 Task: Find connections with filter location Schweinfurt with filter topic #Workwith filter profile language English with filter current company Cure.fit (cult.fit) with filter school JIET Group of Institutions Jodhpur with filter industry Wineries with filter service category Typing with filter keywords title Machinery Operator
Action: Mouse moved to (234, 269)
Screenshot: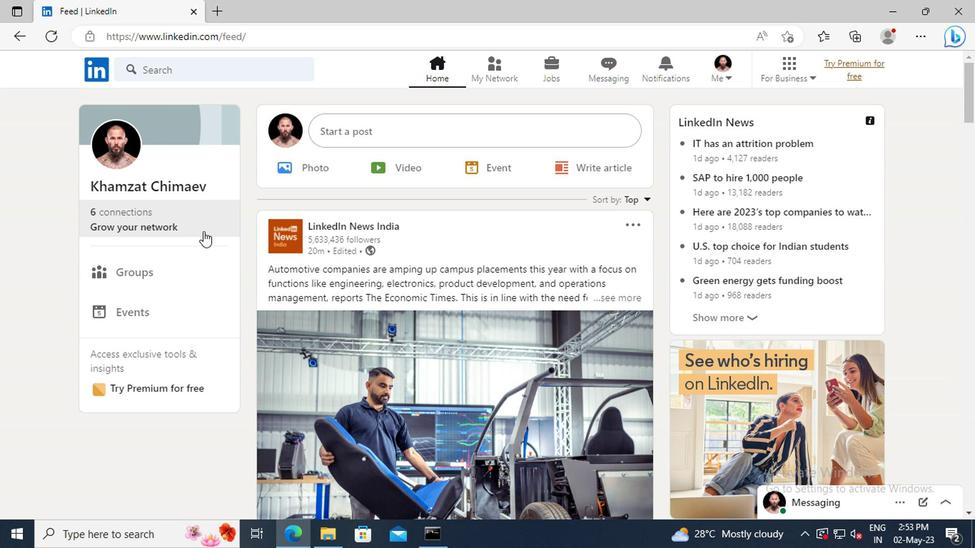 
Action: Mouse pressed left at (234, 269)
Screenshot: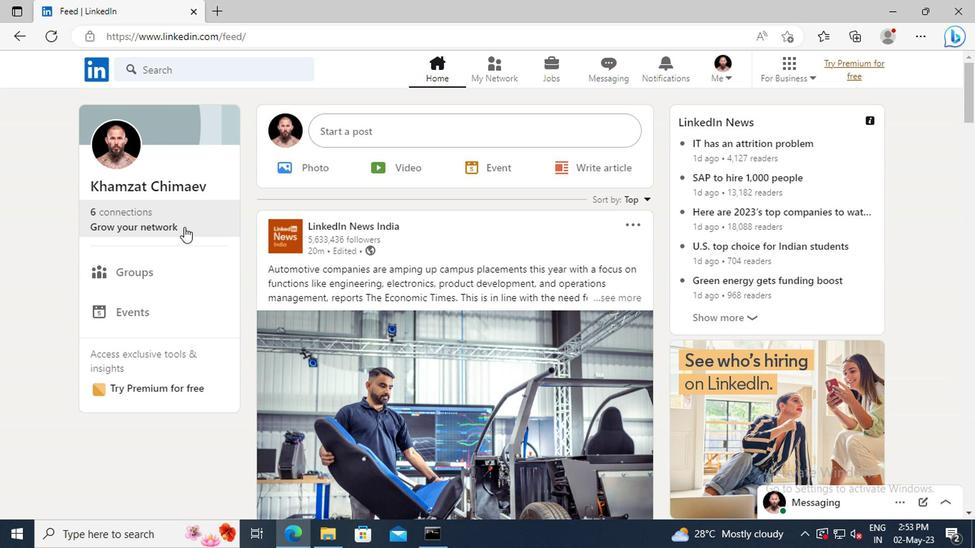 
Action: Mouse moved to (220, 215)
Screenshot: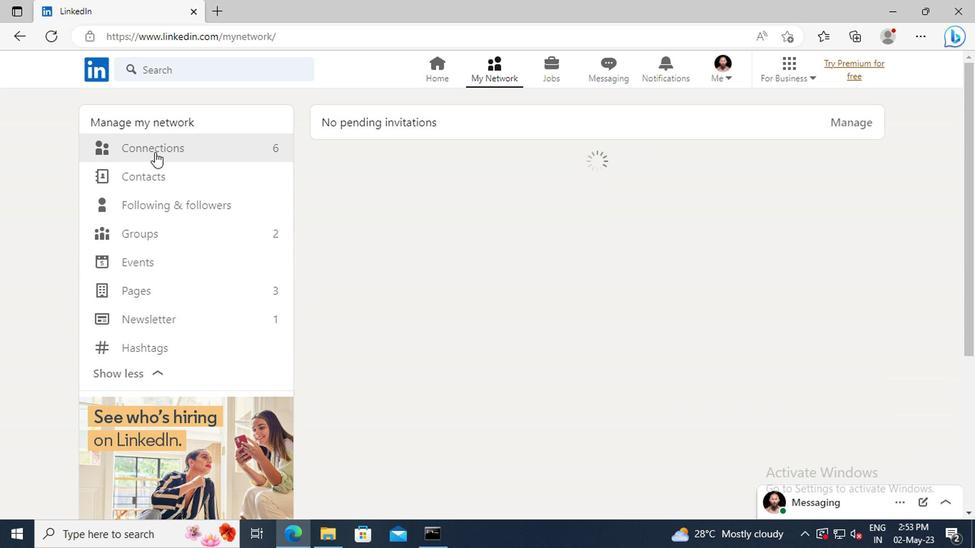 
Action: Mouse pressed left at (220, 215)
Screenshot: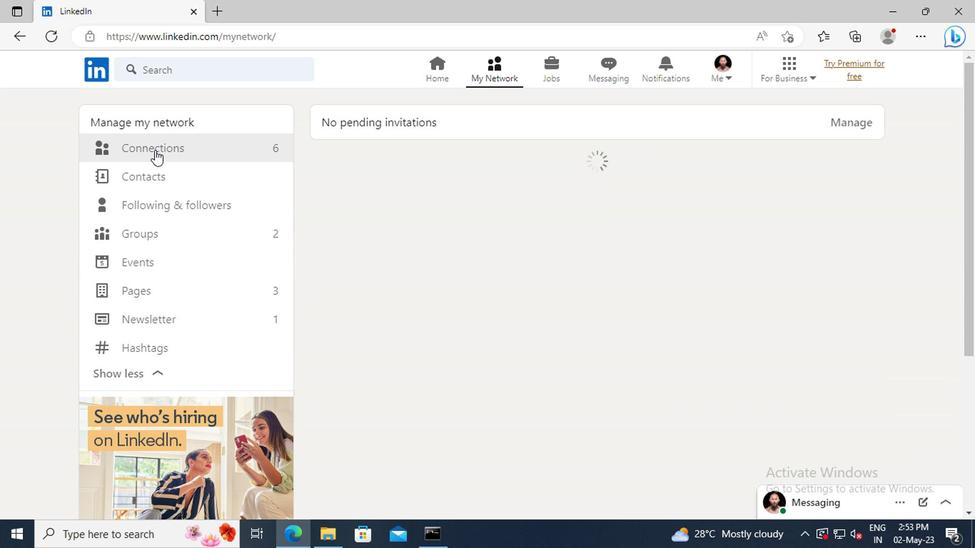 
Action: Mouse moved to (526, 216)
Screenshot: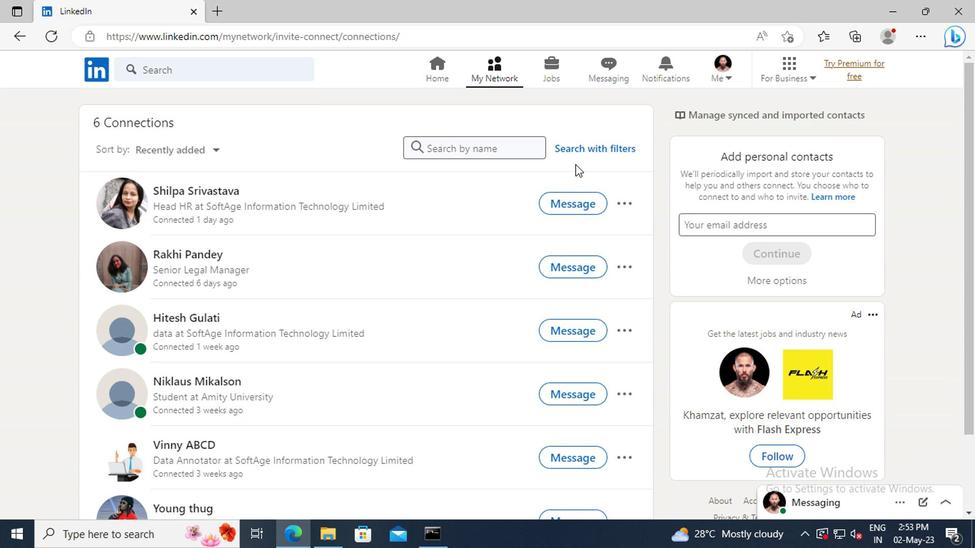 
Action: Mouse pressed left at (526, 216)
Screenshot: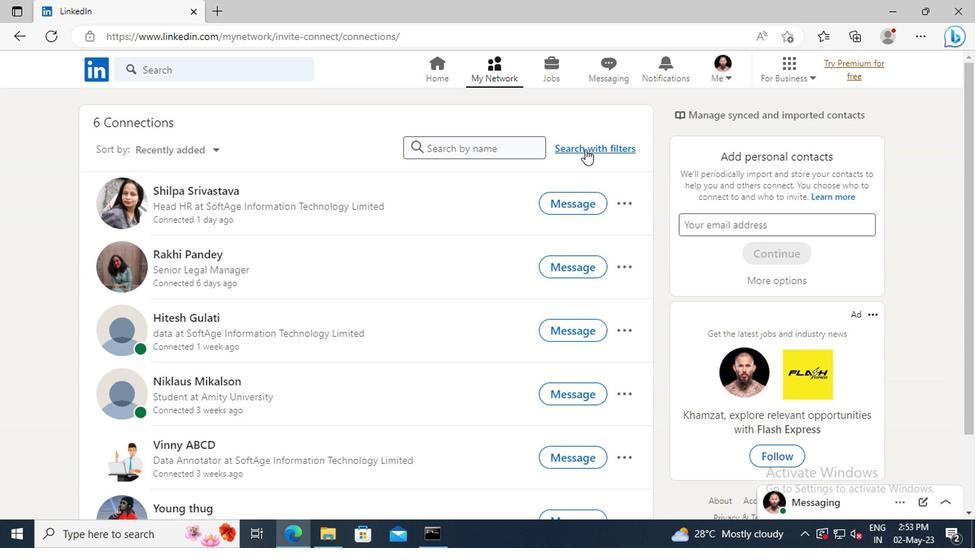 
Action: Mouse moved to (494, 189)
Screenshot: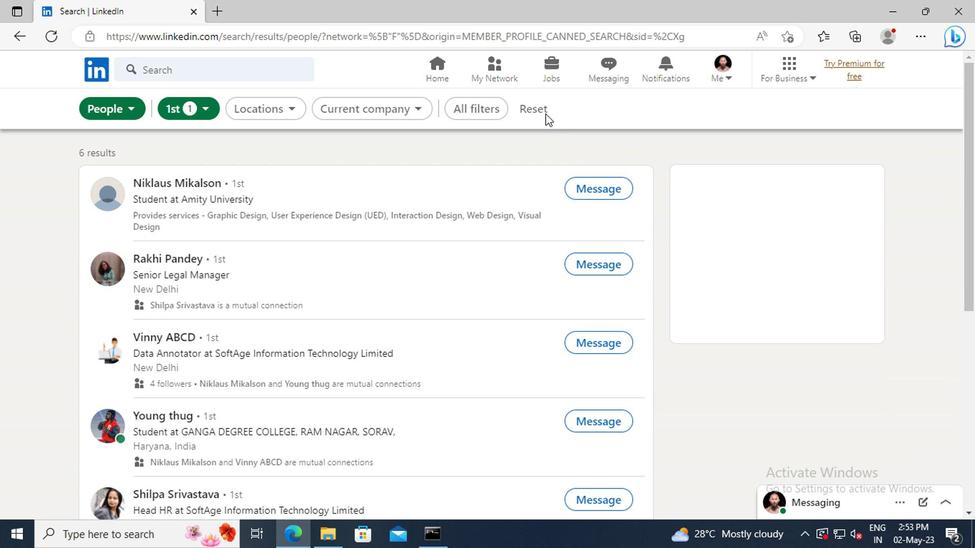 
Action: Mouse pressed left at (494, 189)
Screenshot: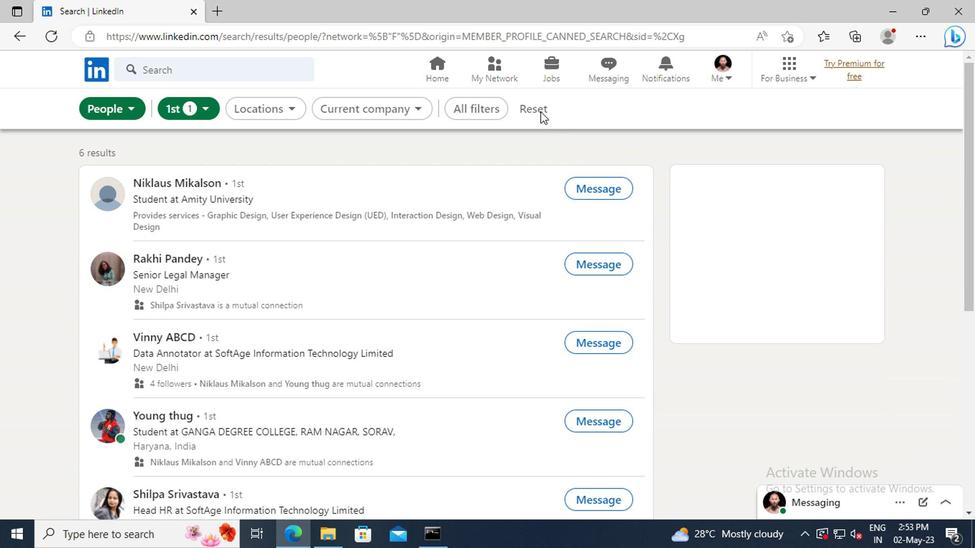 
Action: Mouse moved to (482, 187)
Screenshot: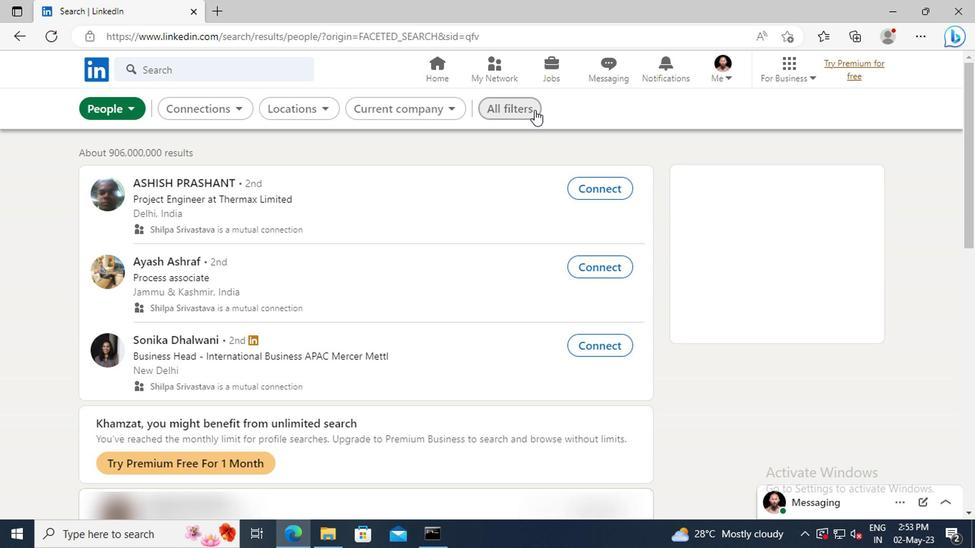 
Action: Mouse pressed left at (482, 187)
Screenshot: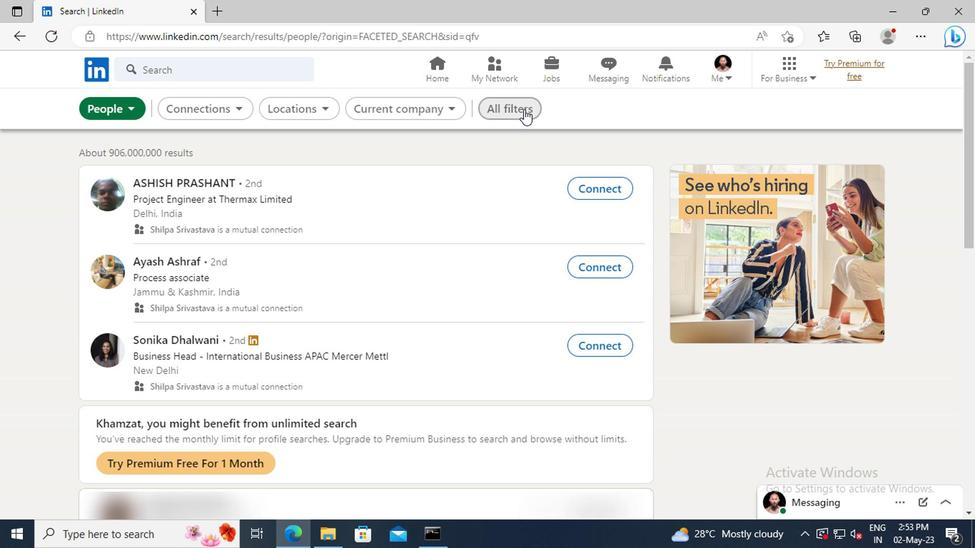 
Action: Mouse moved to (667, 288)
Screenshot: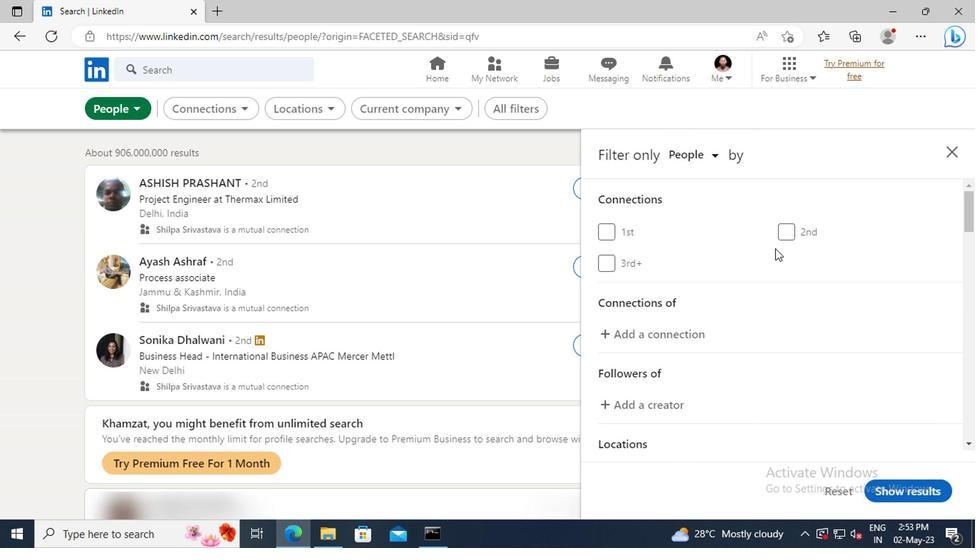 
Action: Mouse scrolled (667, 287) with delta (0, 0)
Screenshot: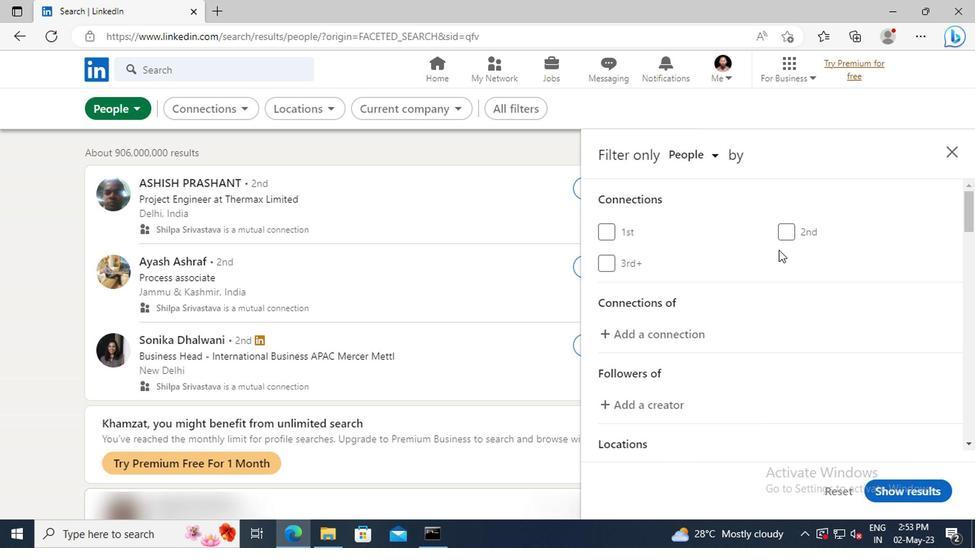 
Action: Mouse scrolled (667, 287) with delta (0, 0)
Screenshot: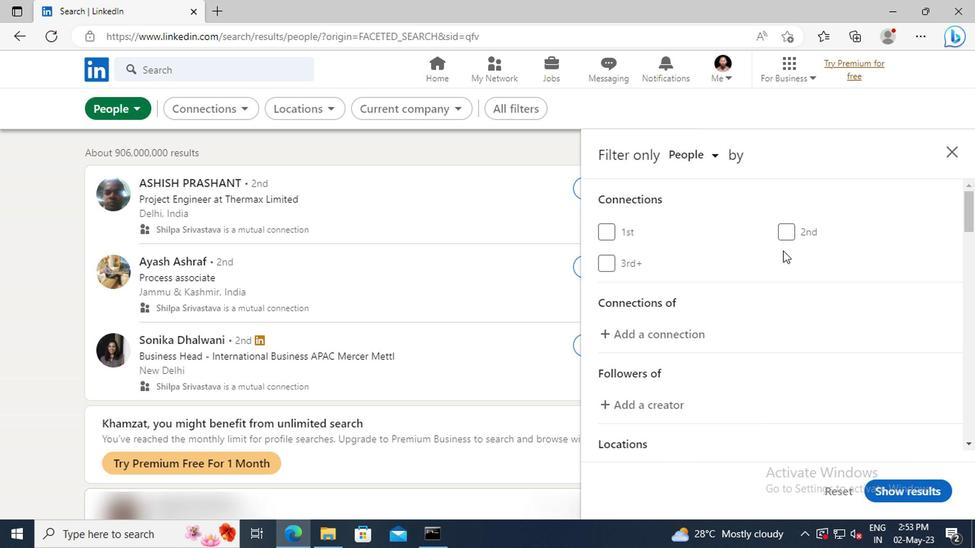 
Action: Mouse scrolled (667, 287) with delta (0, 0)
Screenshot: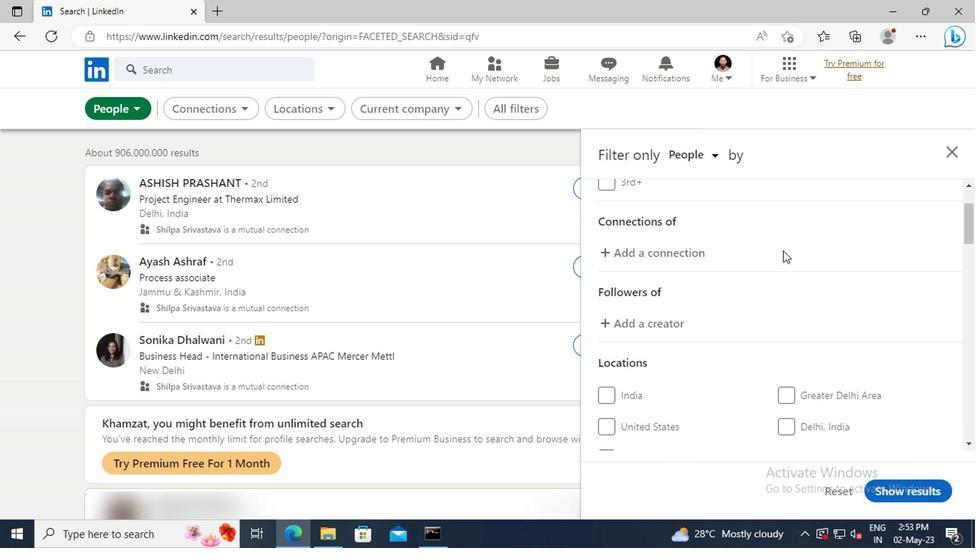 
Action: Mouse scrolled (667, 287) with delta (0, 0)
Screenshot: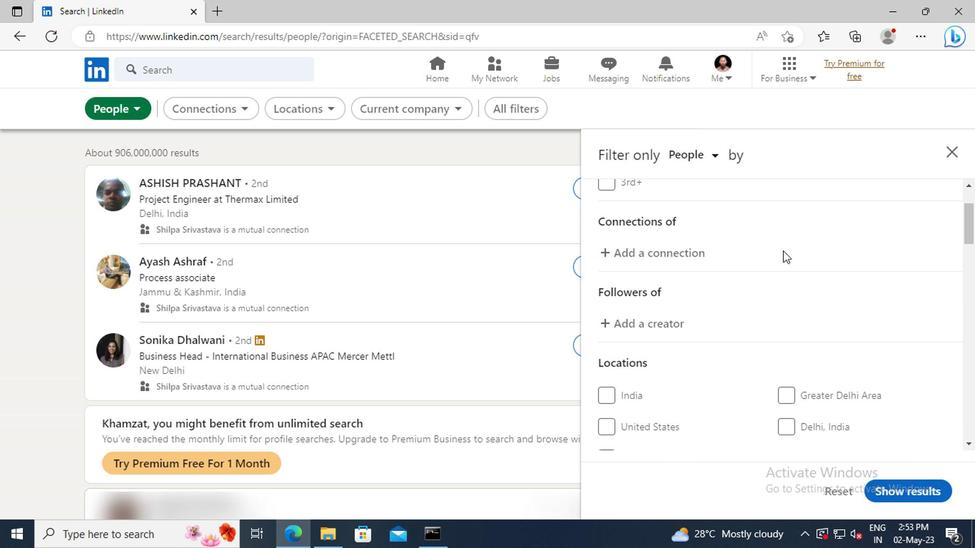 
Action: Mouse scrolled (667, 287) with delta (0, 0)
Screenshot: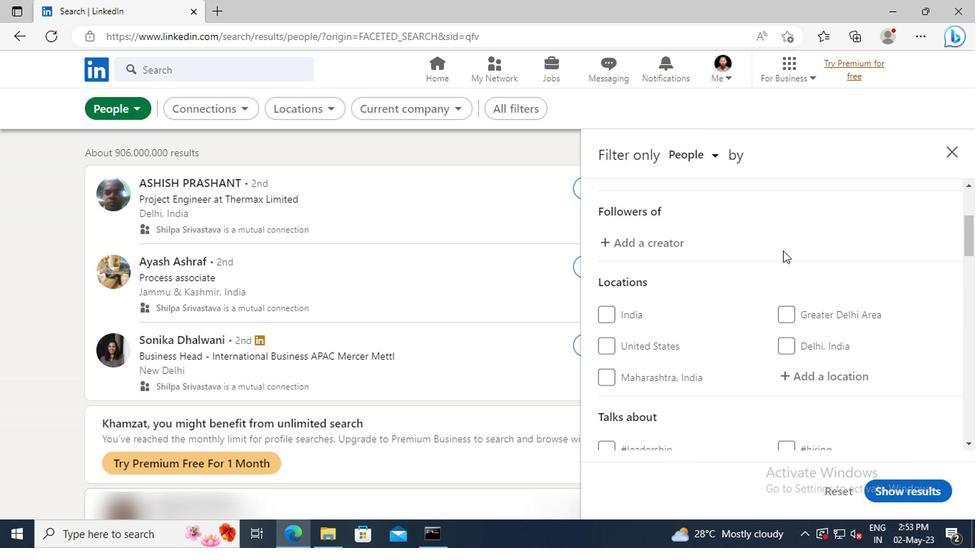 
Action: Mouse moved to (676, 345)
Screenshot: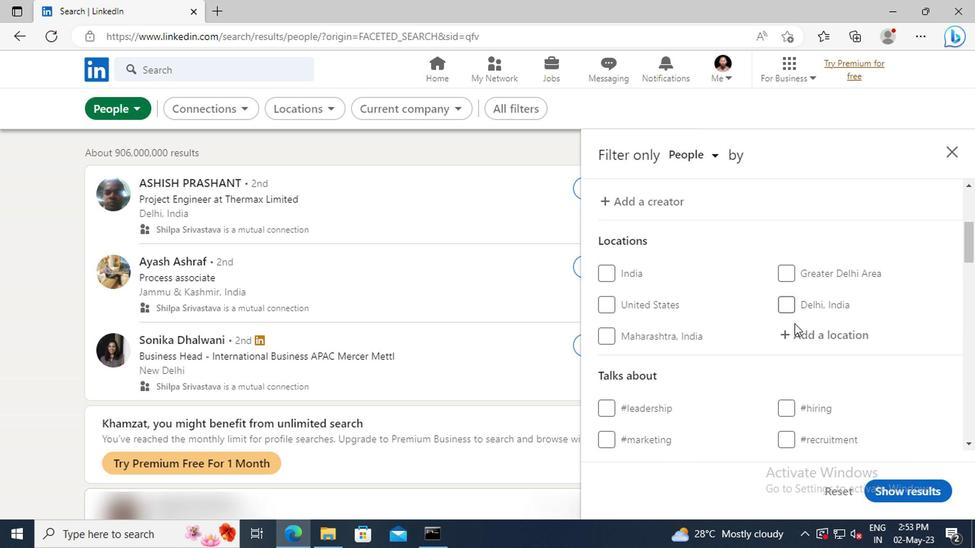 
Action: Mouse pressed left at (676, 345)
Screenshot: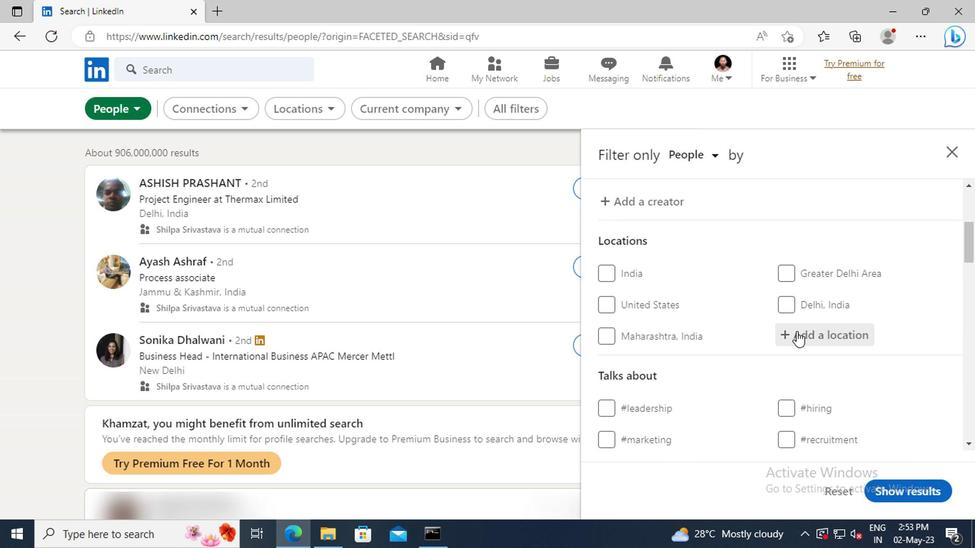 
Action: Key pressed <Key.shift>SCHWEINF
Screenshot: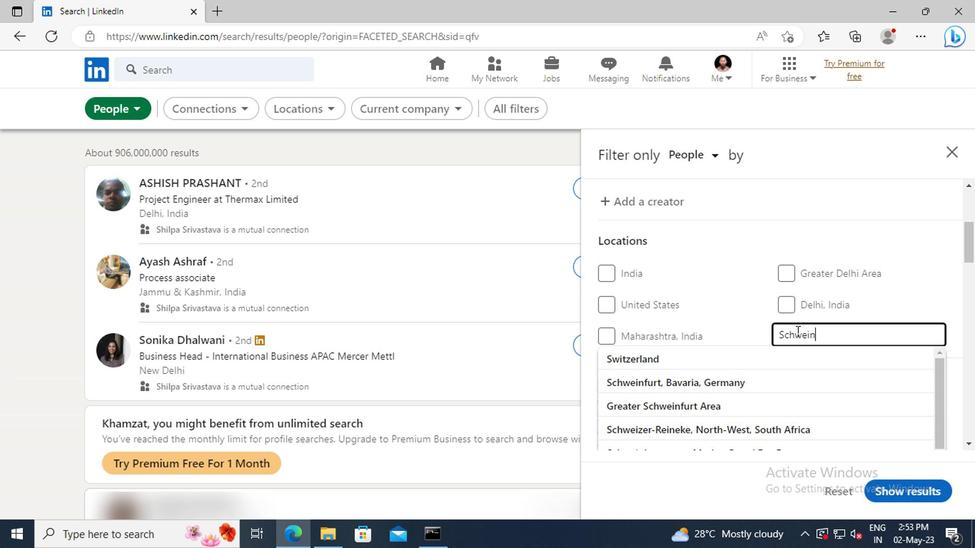 
Action: Mouse moved to (678, 364)
Screenshot: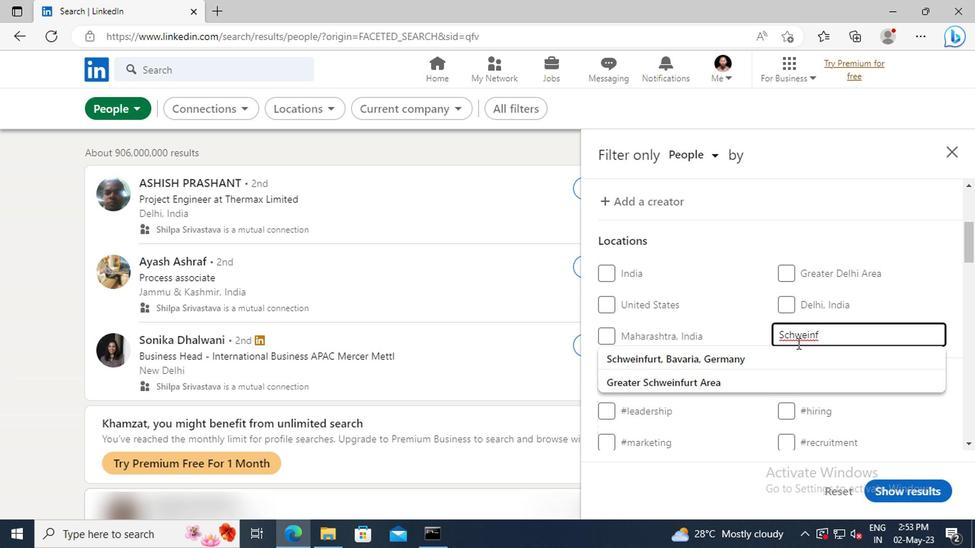 
Action: Mouse pressed left at (678, 364)
Screenshot: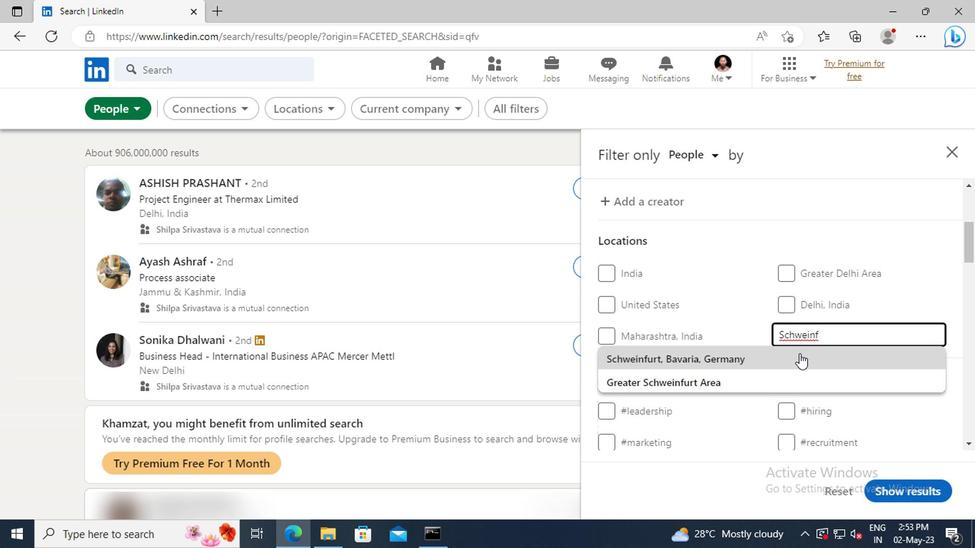 
Action: Mouse scrolled (678, 363) with delta (0, 0)
Screenshot: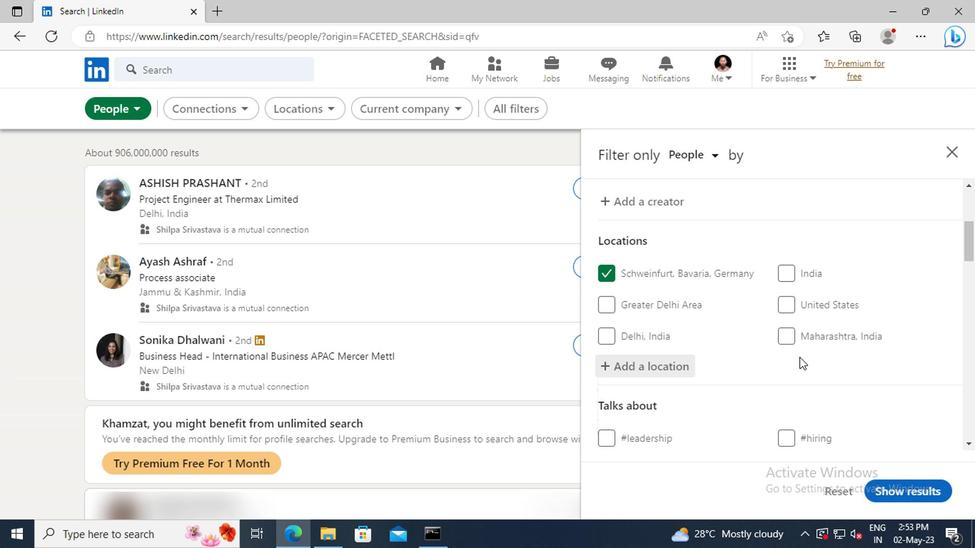 
Action: Mouse scrolled (678, 363) with delta (0, 0)
Screenshot: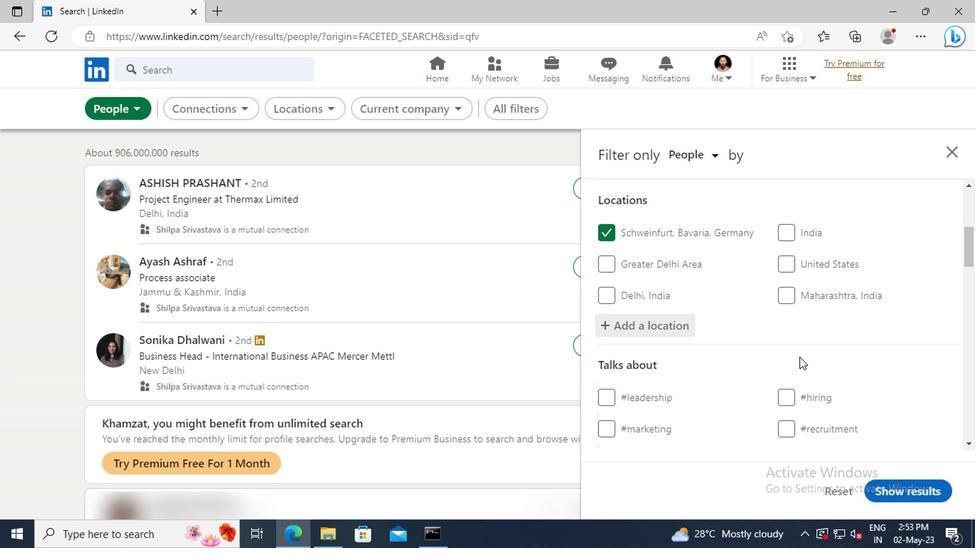 
Action: Mouse scrolled (678, 363) with delta (0, 0)
Screenshot: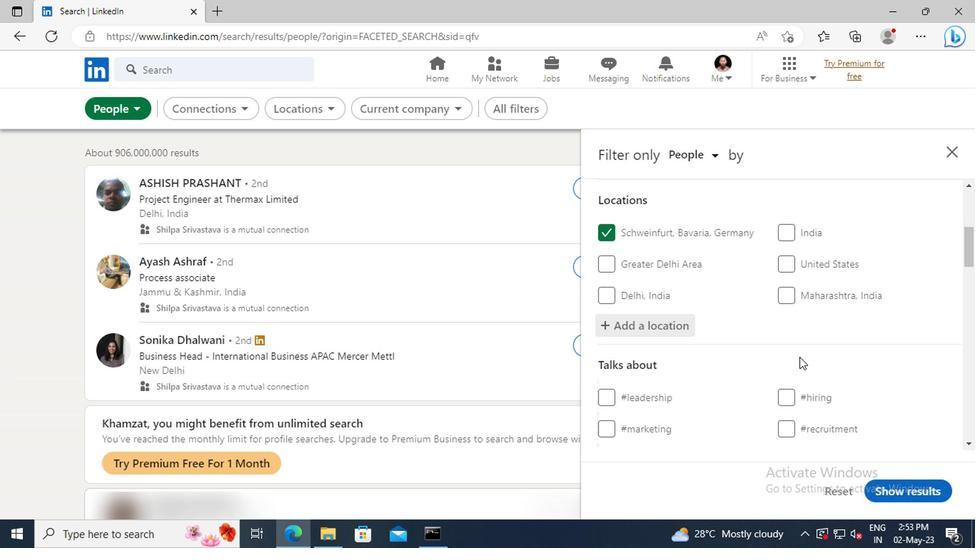 
Action: Mouse moved to (680, 377)
Screenshot: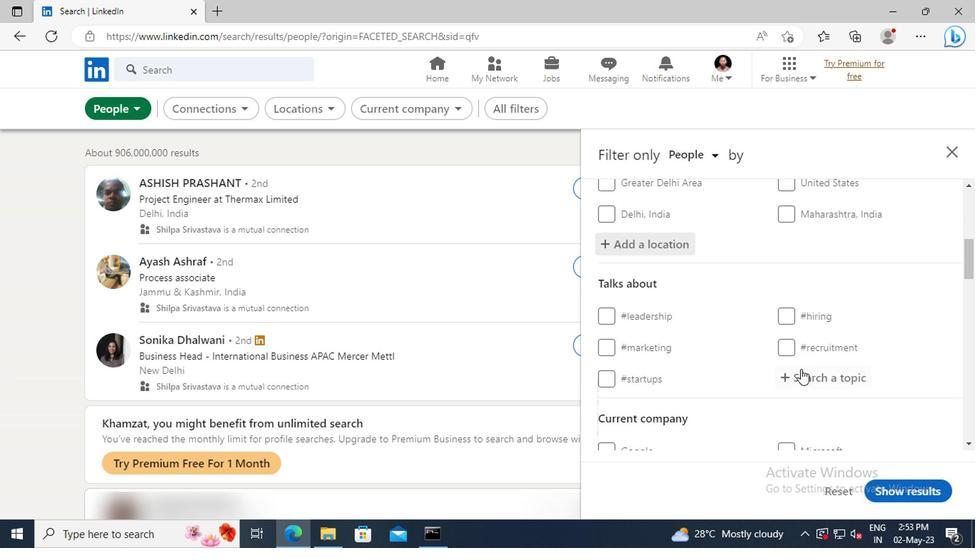 
Action: Mouse pressed left at (680, 377)
Screenshot: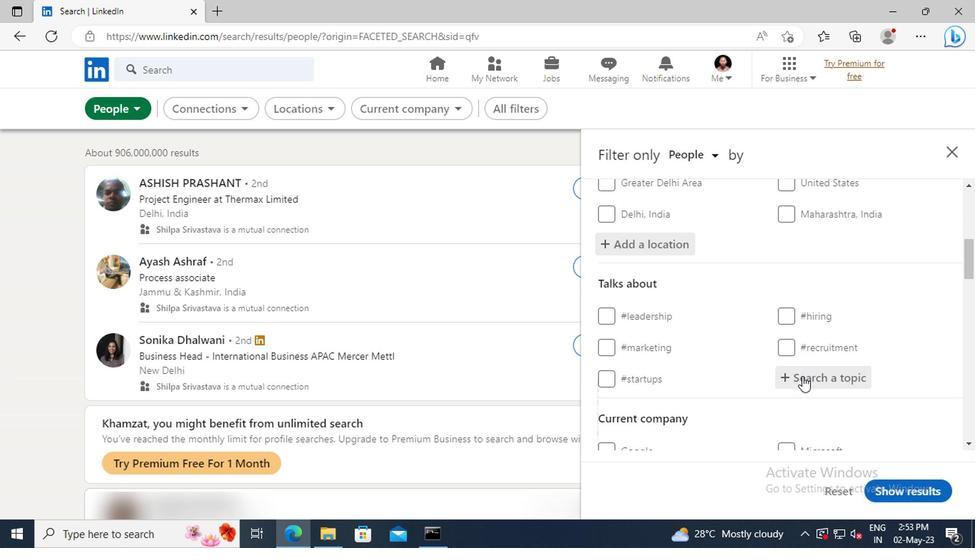 
Action: Key pressed <Key.shift>WORK
Screenshot: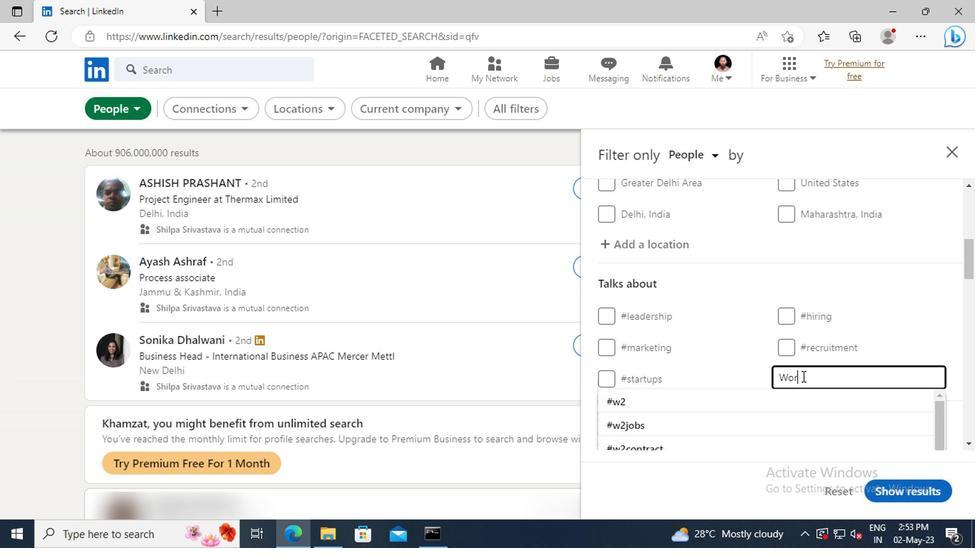 
Action: Mouse moved to (682, 392)
Screenshot: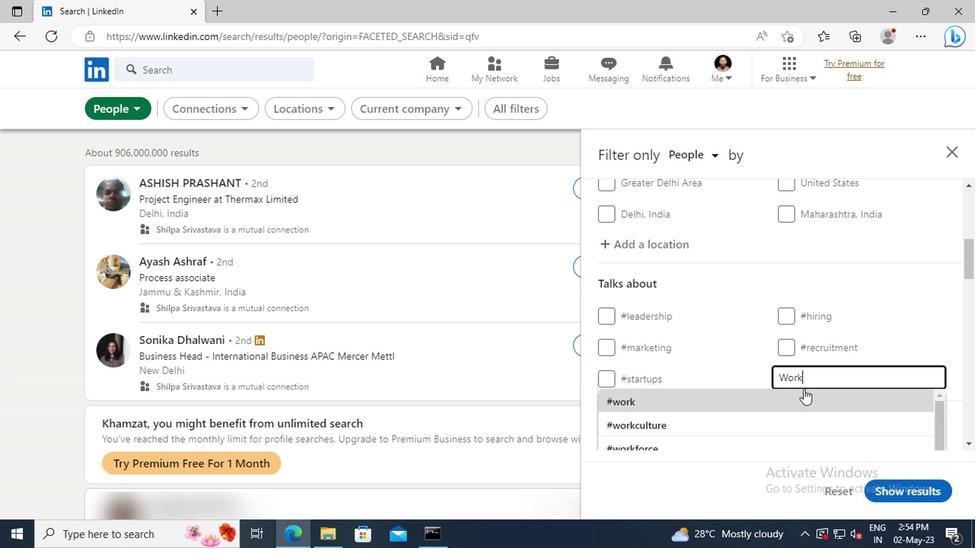 
Action: Mouse pressed left at (682, 392)
Screenshot: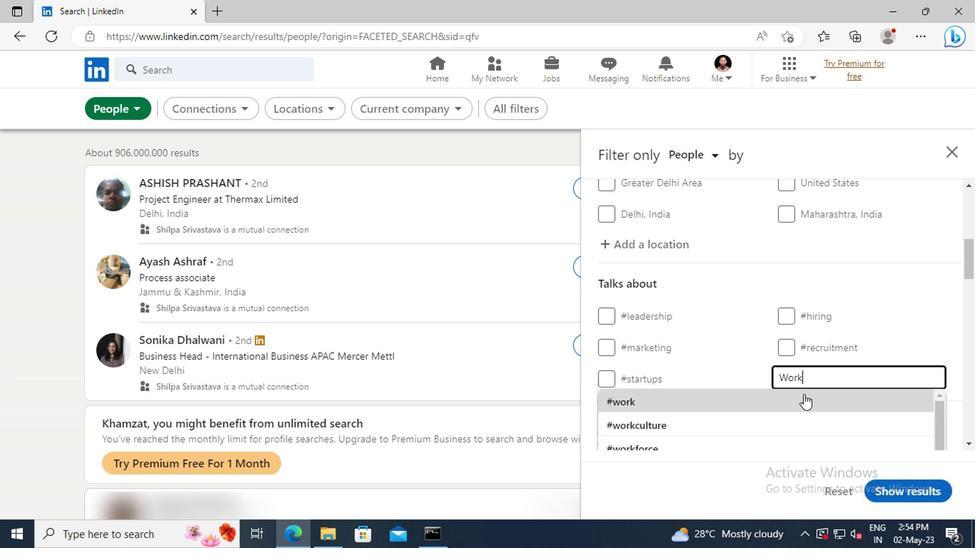 
Action: Mouse moved to (683, 392)
Screenshot: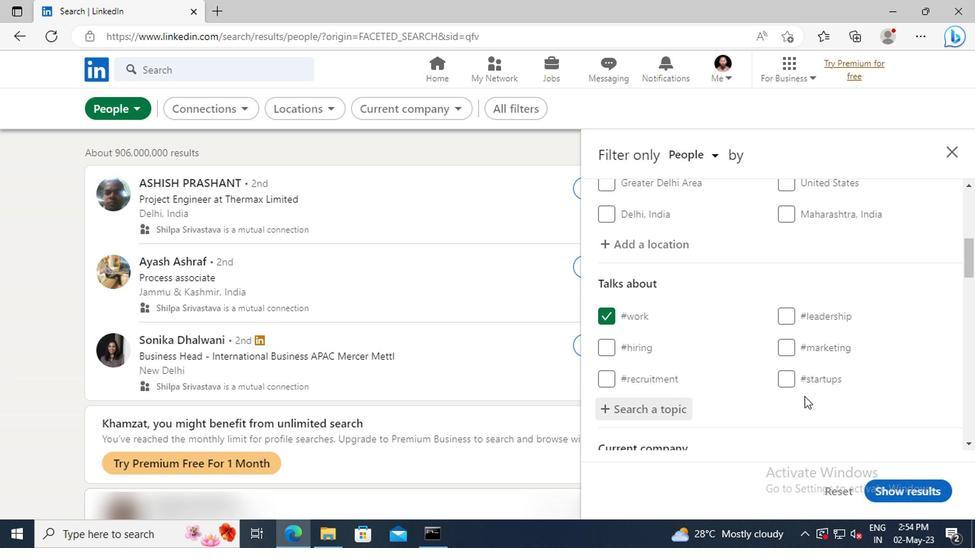 
Action: Mouse scrolled (683, 392) with delta (0, 0)
Screenshot: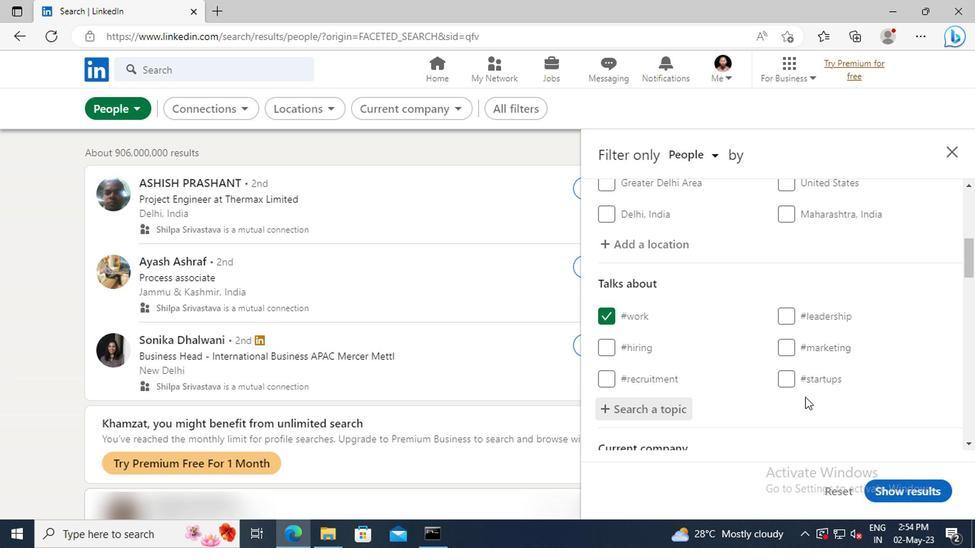 
Action: Mouse scrolled (683, 392) with delta (0, 0)
Screenshot: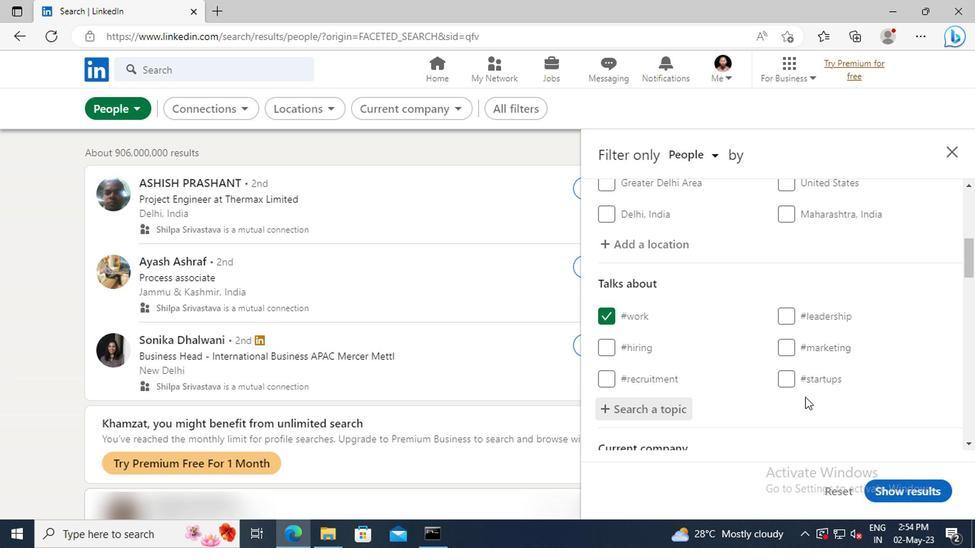 
Action: Mouse scrolled (683, 392) with delta (0, 0)
Screenshot: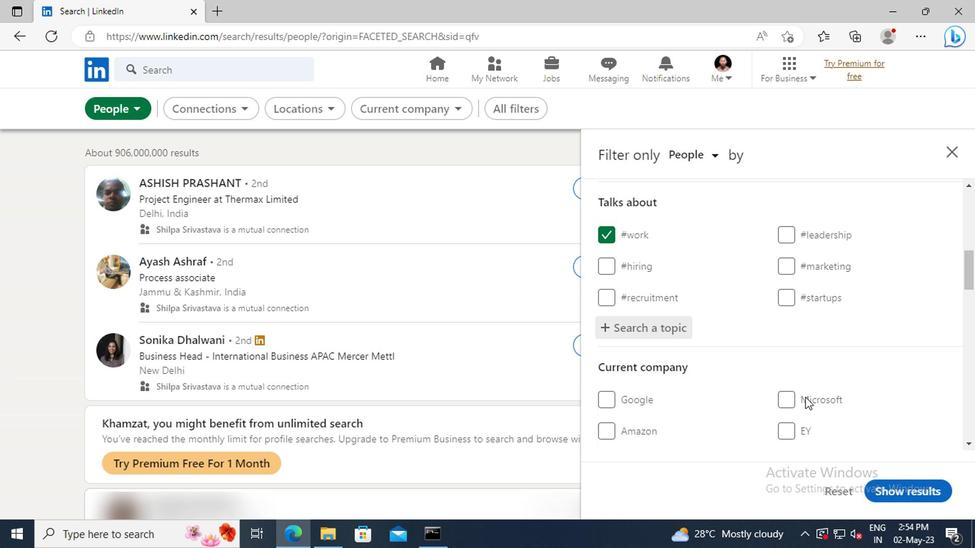 
Action: Mouse scrolled (683, 392) with delta (0, 0)
Screenshot: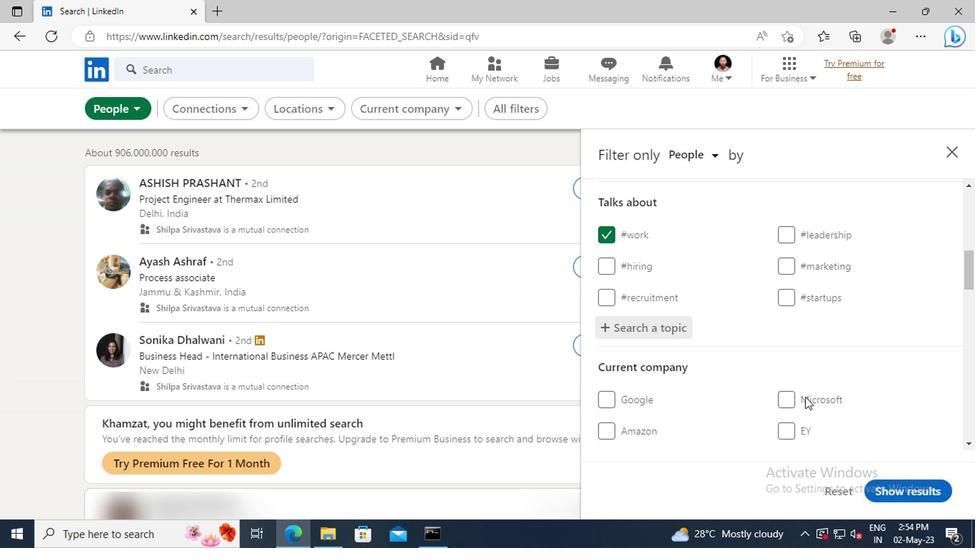 
Action: Mouse scrolled (683, 392) with delta (0, 0)
Screenshot: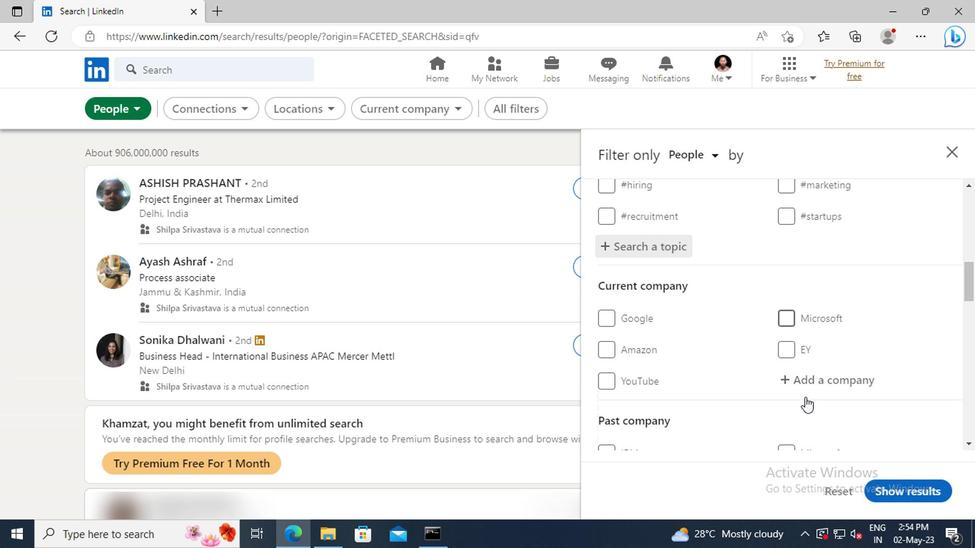 
Action: Mouse scrolled (683, 392) with delta (0, 0)
Screenshot: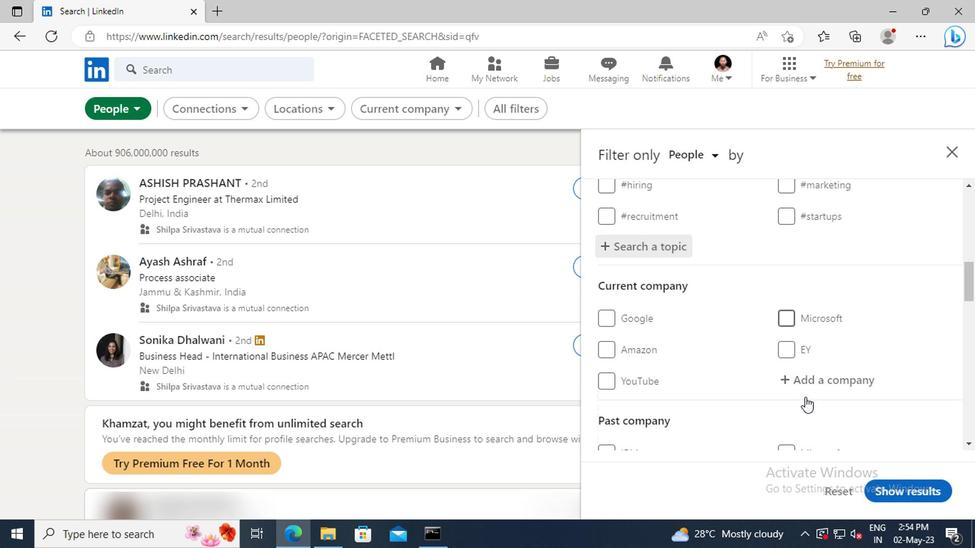 
Action: Mouse scrolled (683, 392) with delta (0, 0)
Screenshot: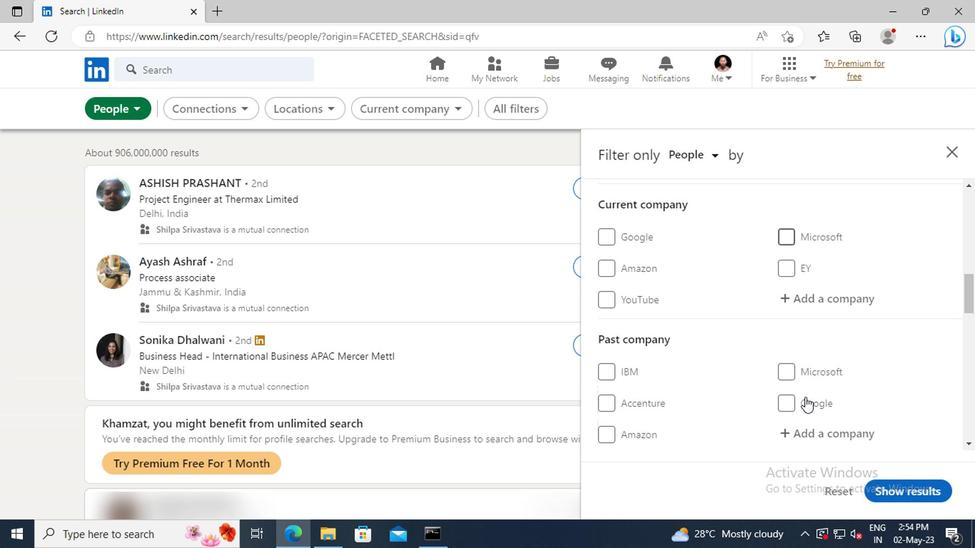 
Action: Mouse scrolled (683, 392) with delta (0, 0)
Screenshot: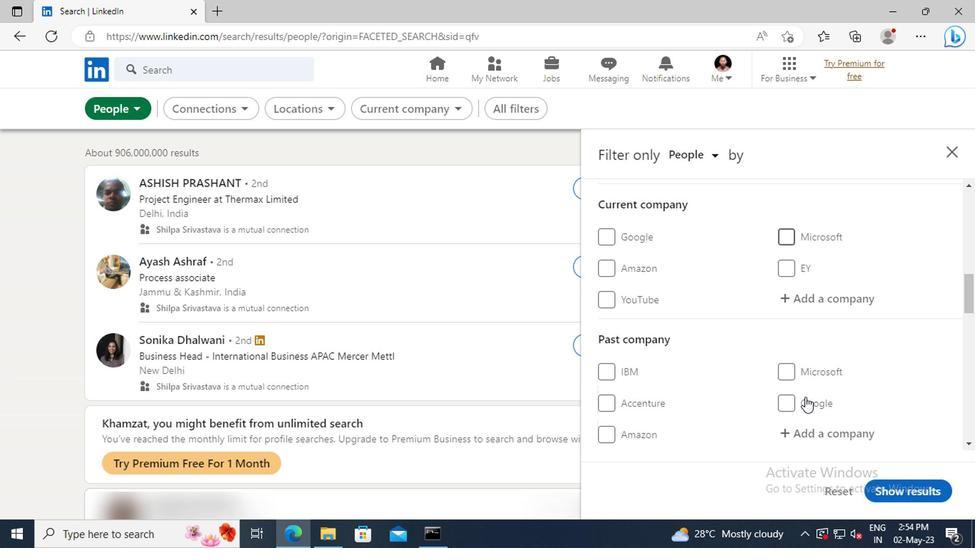 
Action: Mouse scrolled (683, 392) with delta (0, 0)
Screenshot: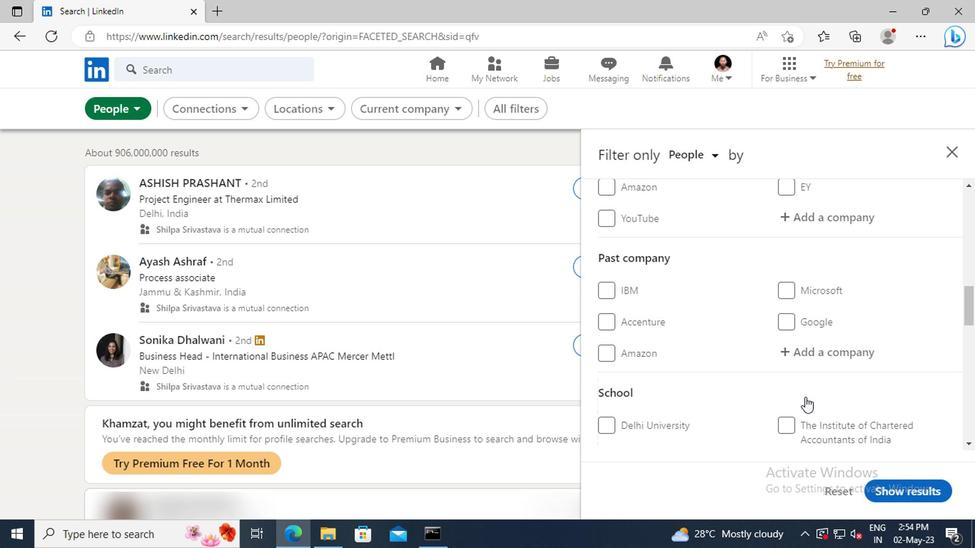 
Action: Mouse scrolled (683, 392) with delta (0, 0)
Screenshot: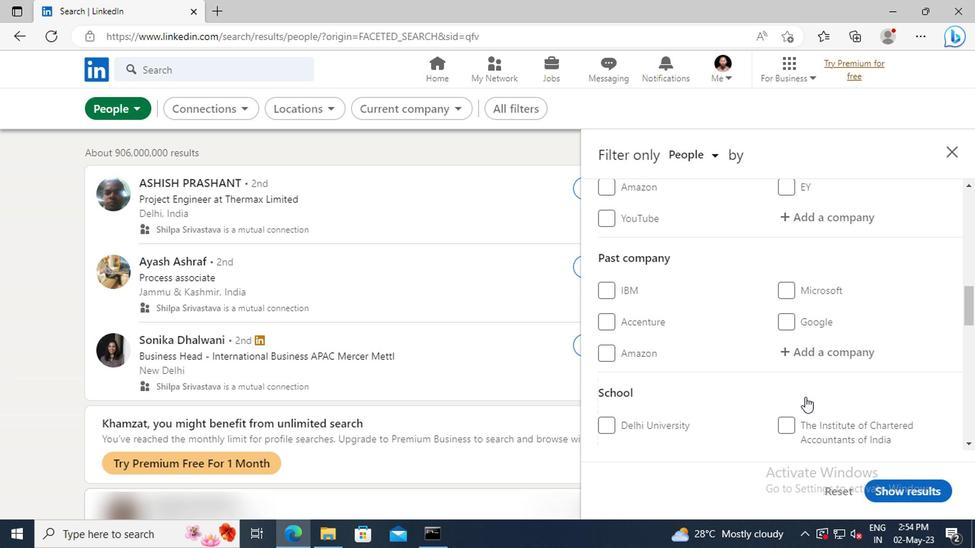 
Action: Mouse scrolled (683, 392) with delta (0, 0)
Screenshot: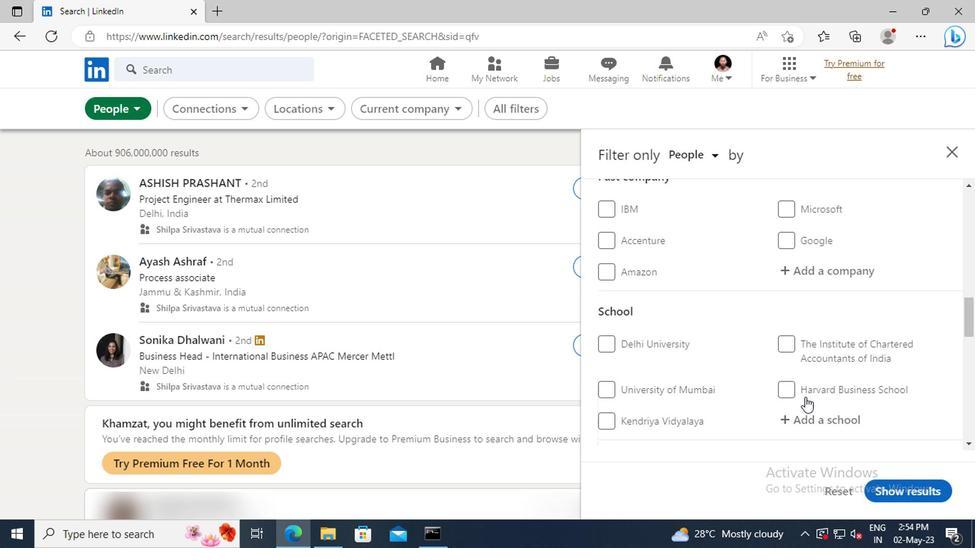 
Action: Mouse scrolled (683, 392) with delta (0, 0)
Screenshot: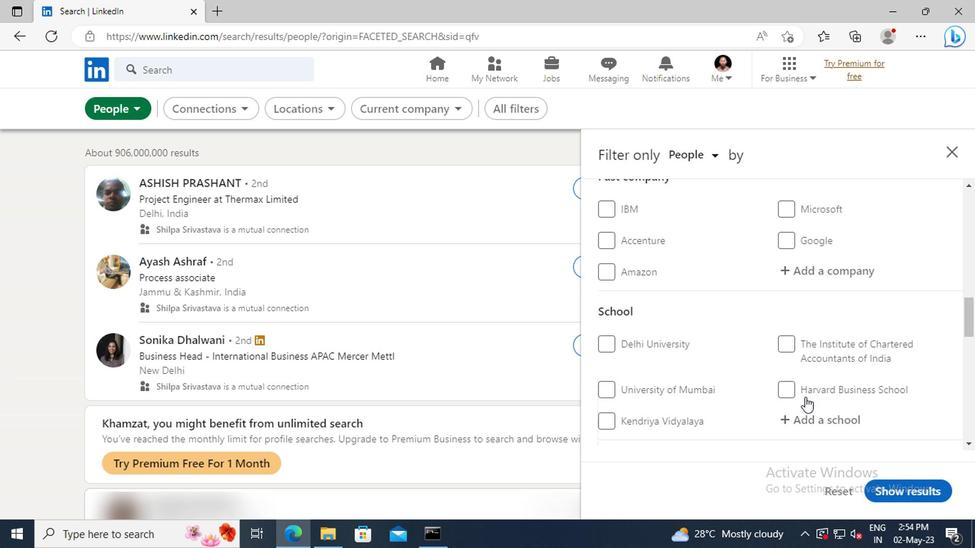 
Action: Mouse scrolled (683, 392) with delta (0, 0)
Screenshot: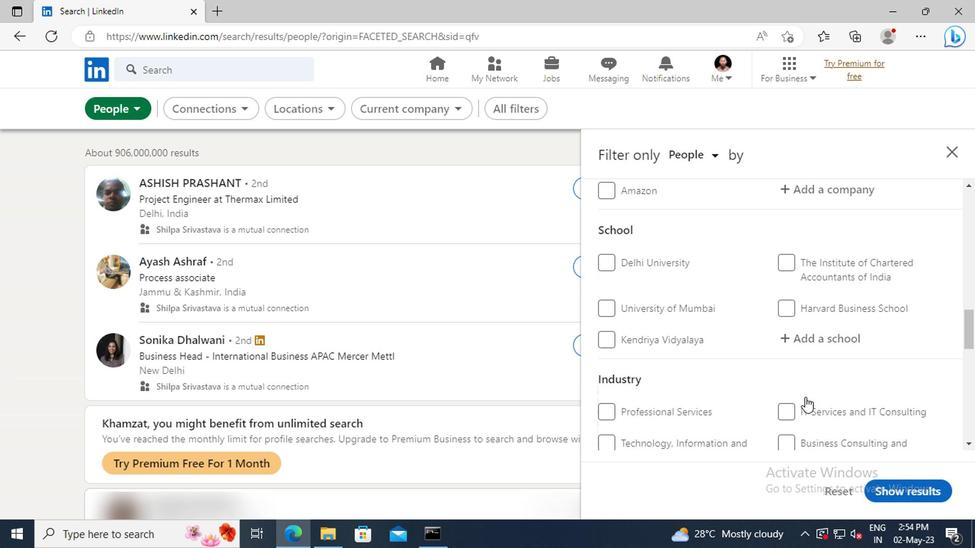 
Action: Mouse scrolled (683, 392) with delta (0, 0)
Screenshot: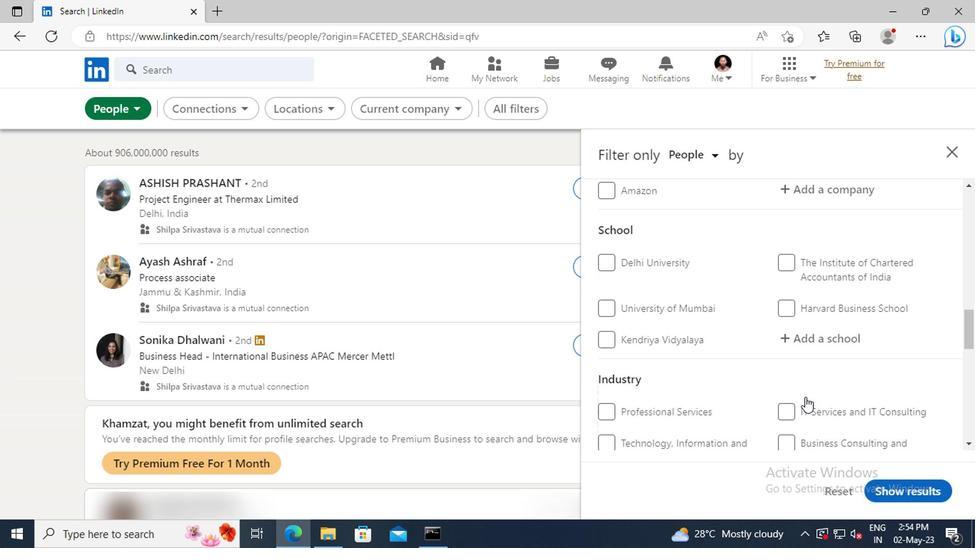 
Action: Mouse scrolled (683, 392) with delta (0, 0)
Screenshot: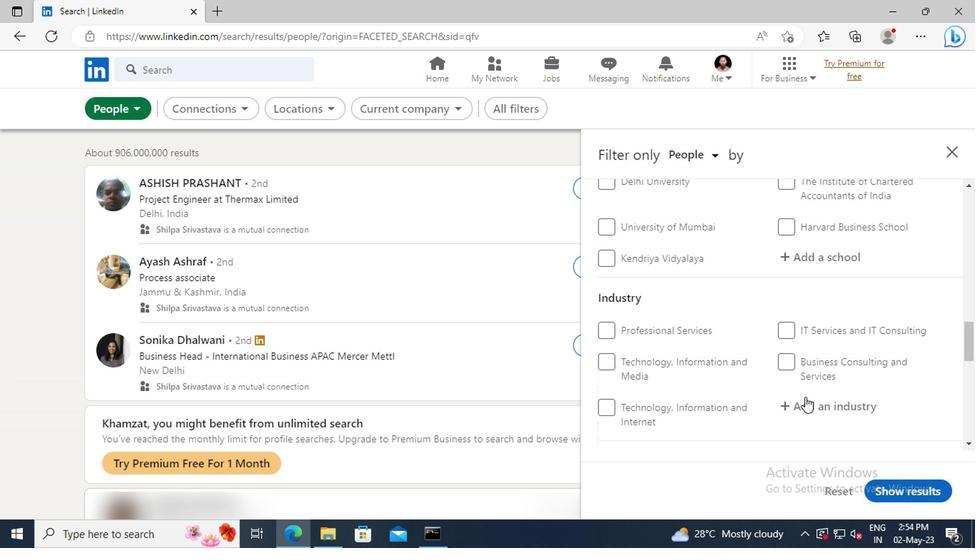 
Action: Mouse scrolled (683, 392) with delta (0, 0)
Screenshot: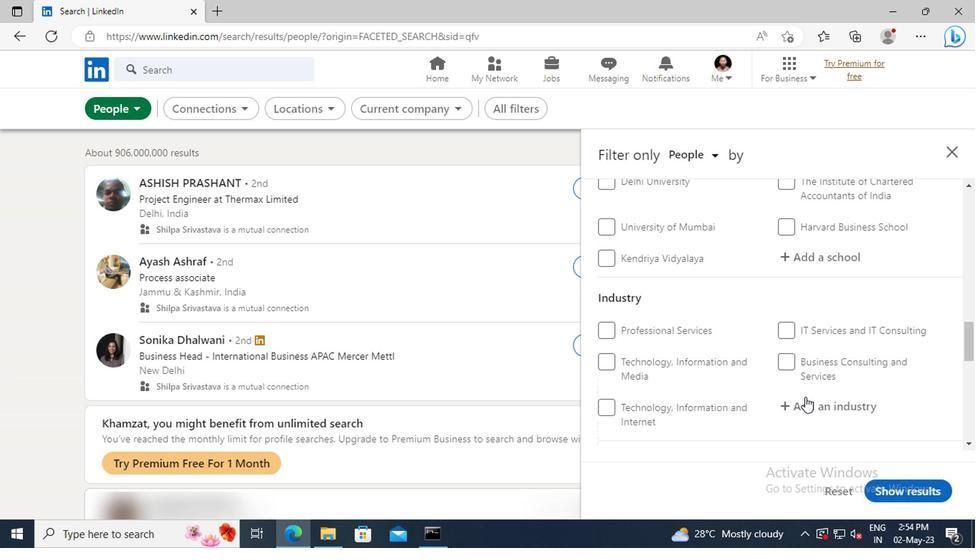 
Action: Mouse moved to (548, 404)
Screenshot: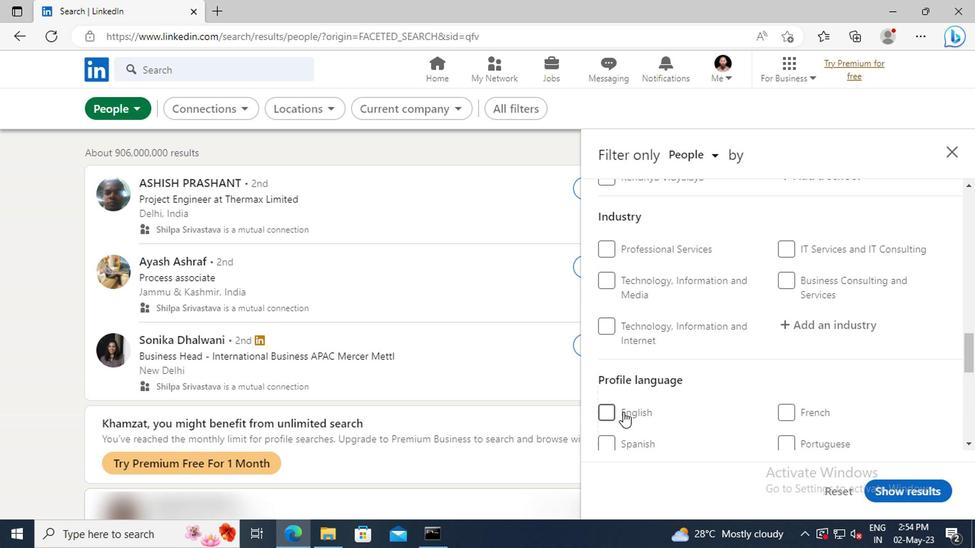
Action: Mouse pressed left at (548, 404)
Screenshot: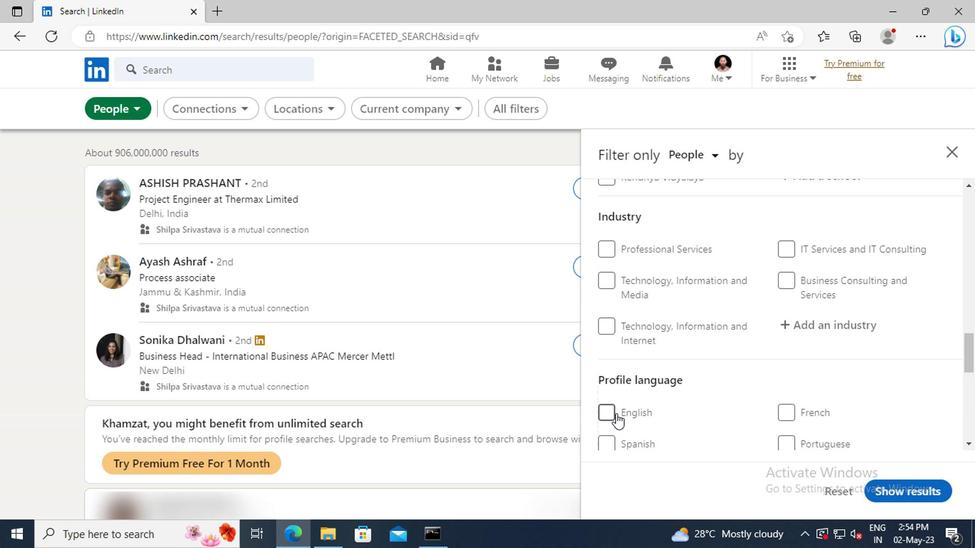 
Action: Mouse moved to (661, 377)
Screenshot: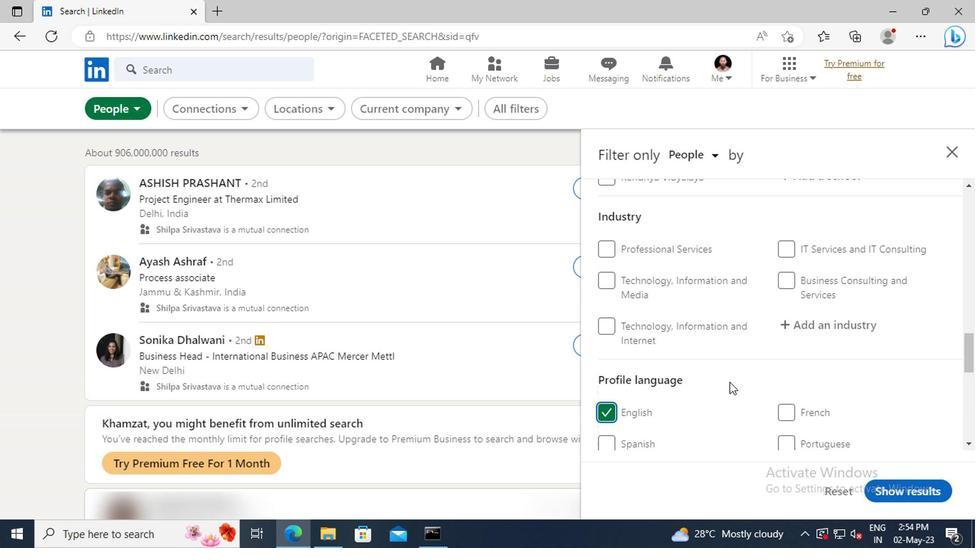 
Action: Mouse scrolled (661, 378) with delta (0, 0)
Screenshot: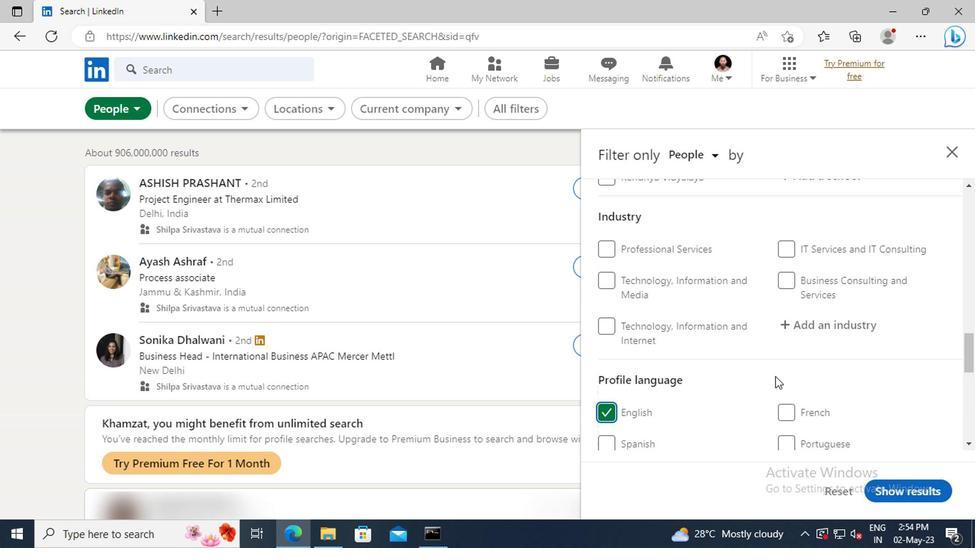 
Action: Mouse scrolled (661, 378) with delta (0, 0)
Screenshot: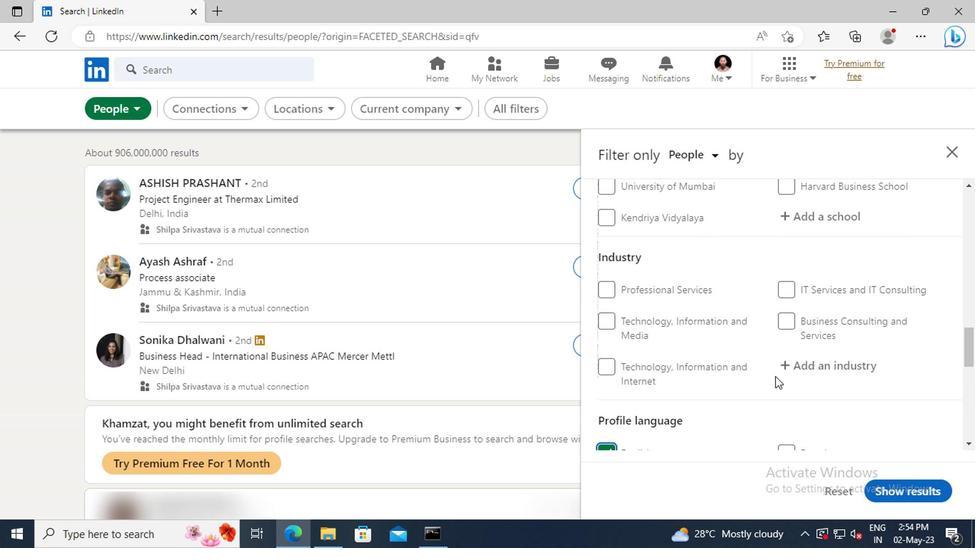 
Action: Mouse scrolled (661, 378) with delta (0, 0)
Screenshot: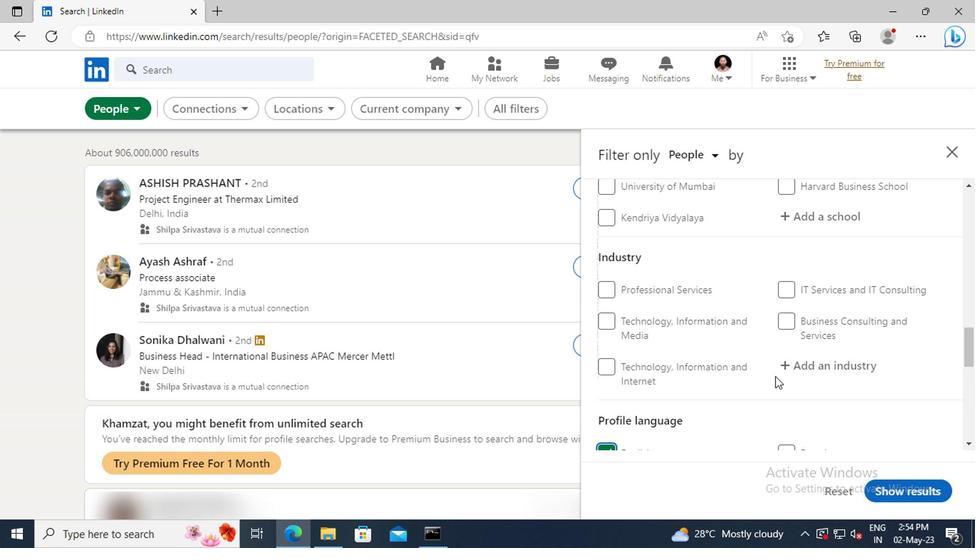 
Action: Mouse scrolled (661, 378) with delta (0, 0)
Screenshot: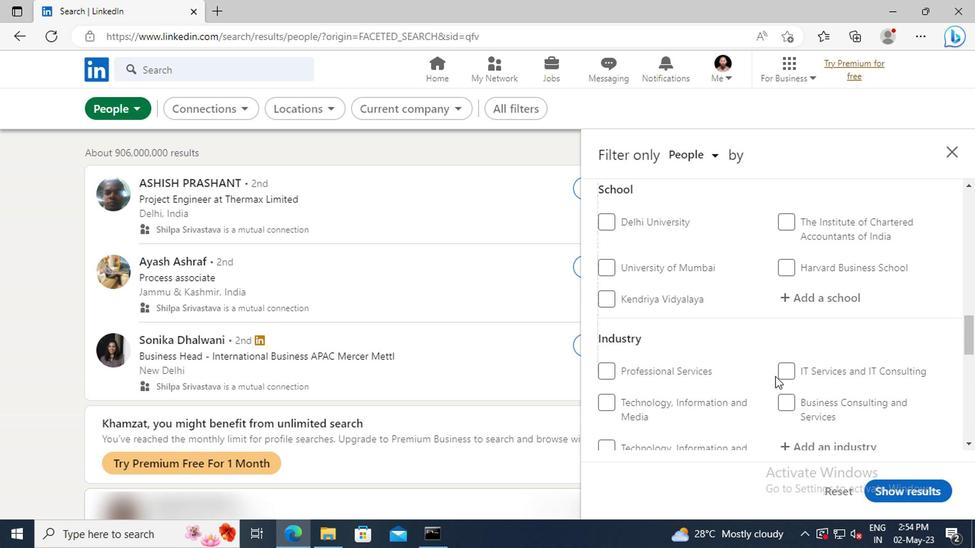
Action: Mouse scrolled (661, 378) with delta (0, 0)
Screenshot: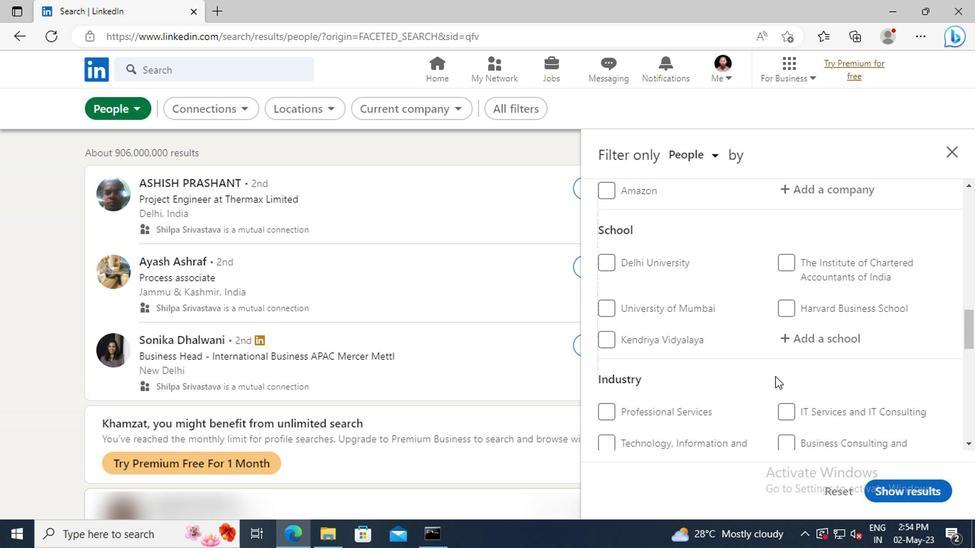 
Action: Mouse scrolled (661, 378) with delta (0, 0)
Screenshot: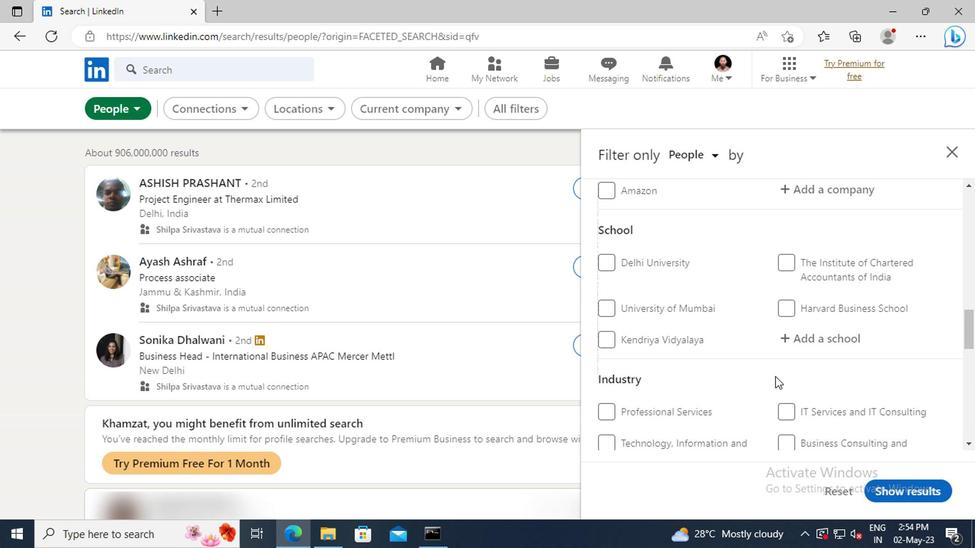 
Action: Mouse scrolled (661, 378) with delta (0, 0)
Screenshot: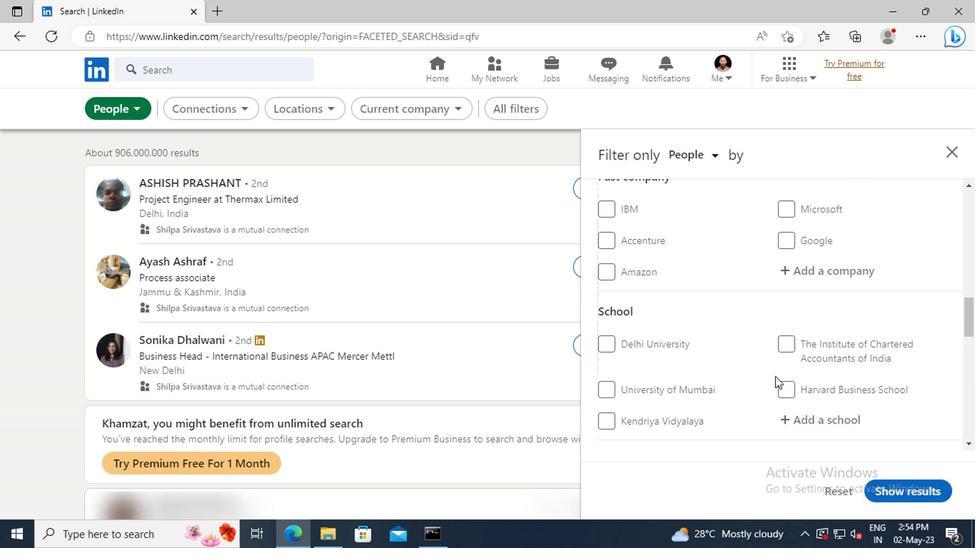 
Action: Mouse scrolled (661, 378) with delta (0, 0)
Screenshot: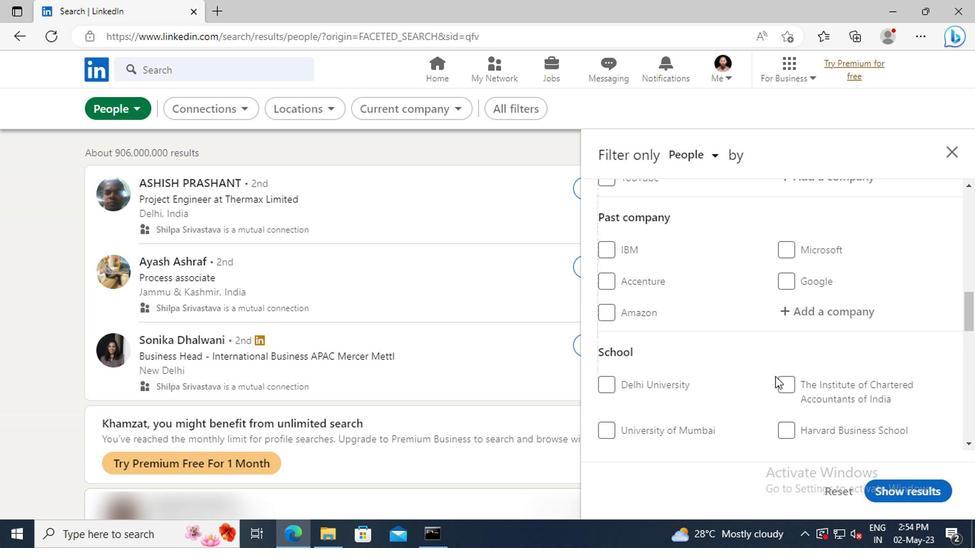 
Action: Mouse scrolled (661, 378) with delta (0, 0)
Screenshot: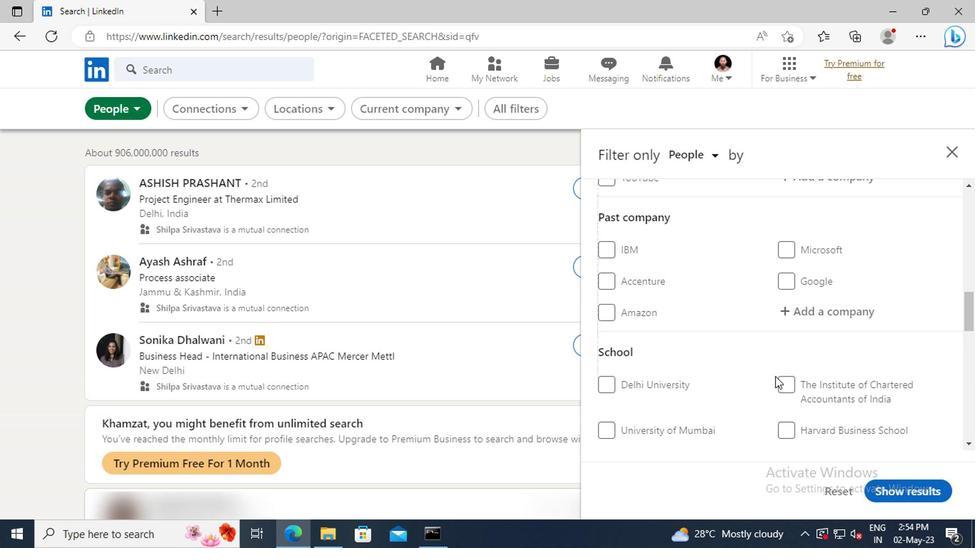 
Action: Mouse scrolled (661, 378) with delta (0, 0)
Screenshot: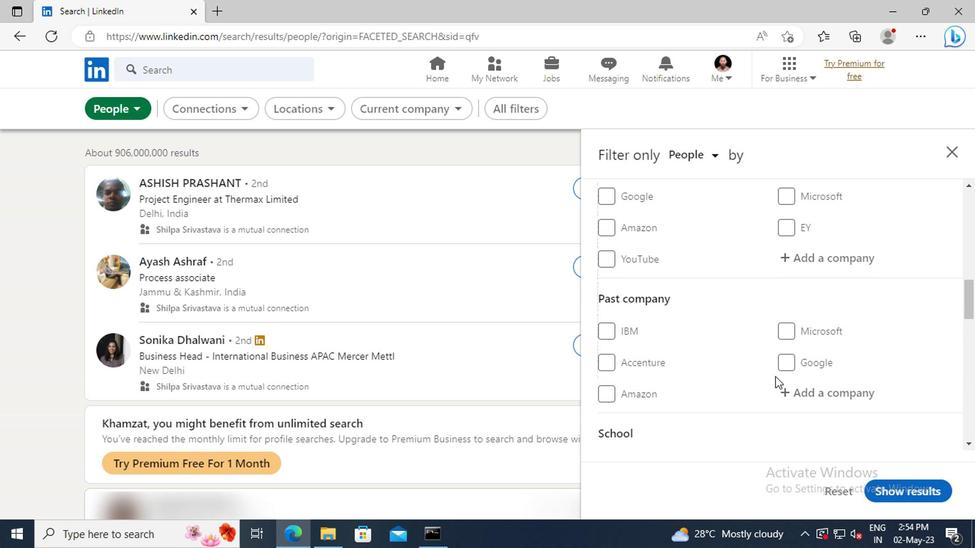
Action: Mouse scrolled (661, 378) with delta (0, 0)
Screenshot: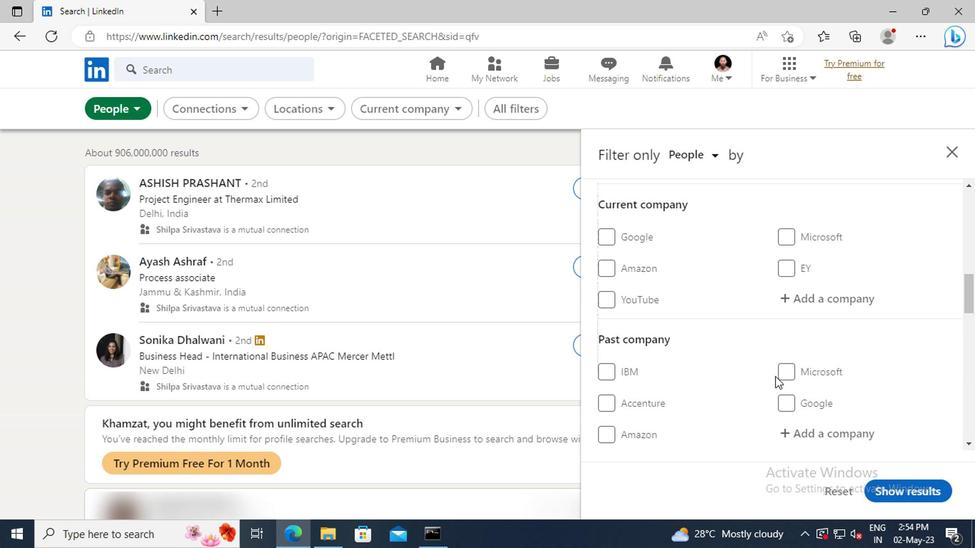 
Action: Mouse scrolled (661, 378) with delta (0, 0)
Screenshot: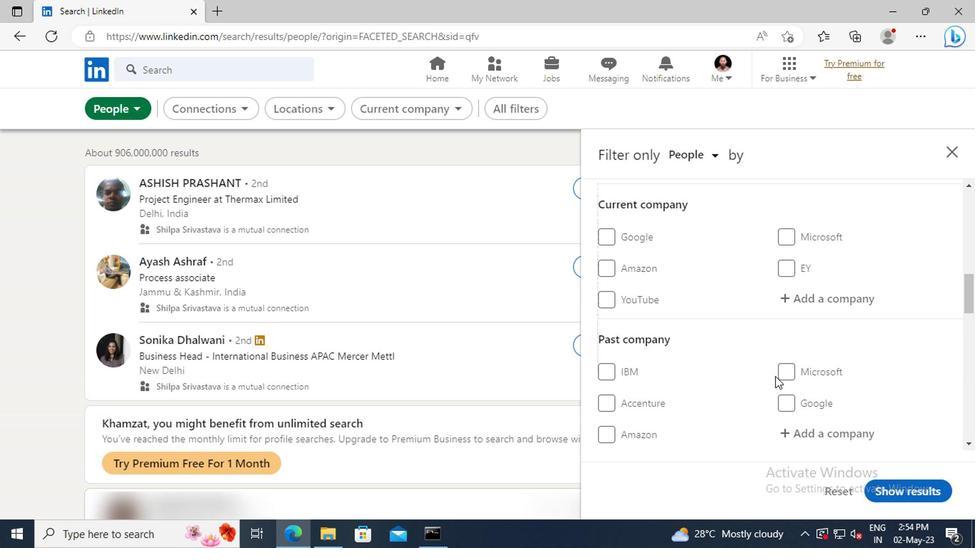 
Action: Mouse moved to (672, 378)
Screenshot: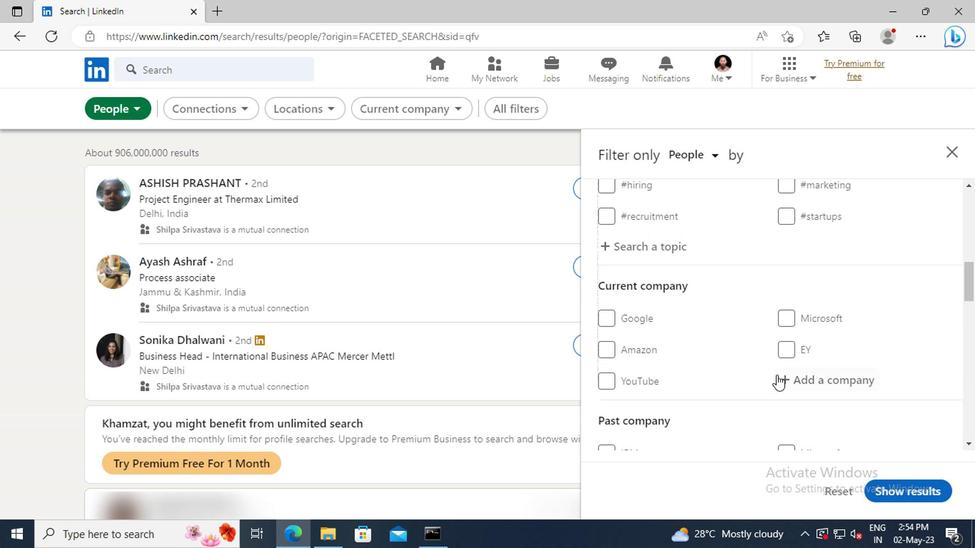 
Action: Mouse pressed left at (672, 378)
Screenshot: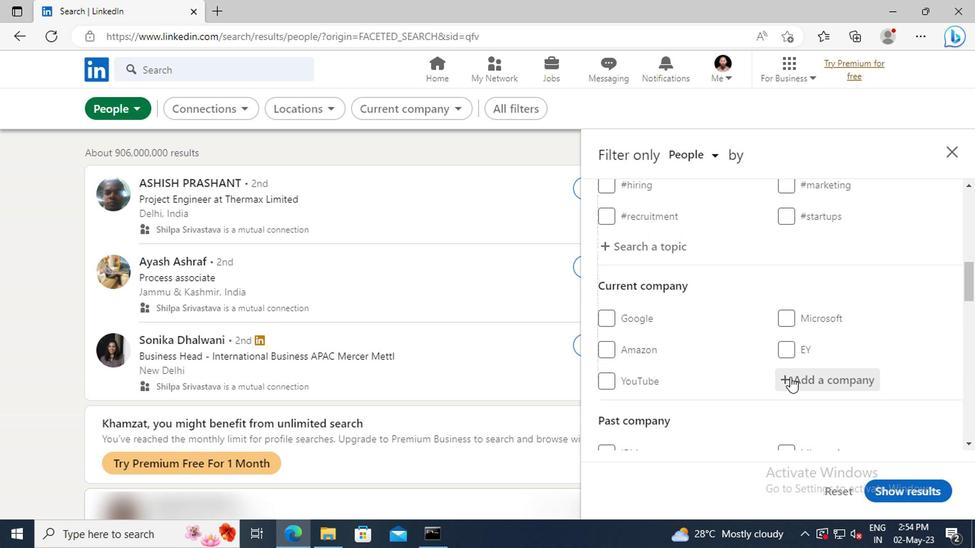
Action: Key pressed <Key.shift>CURE.FI
Screenshot: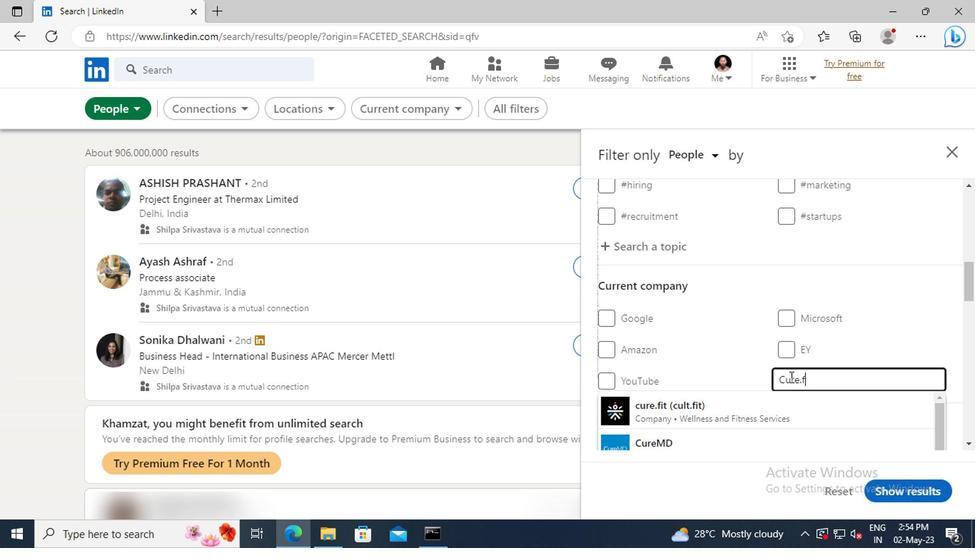 
Action: Mouse moved to (673, 395)
Screenshot: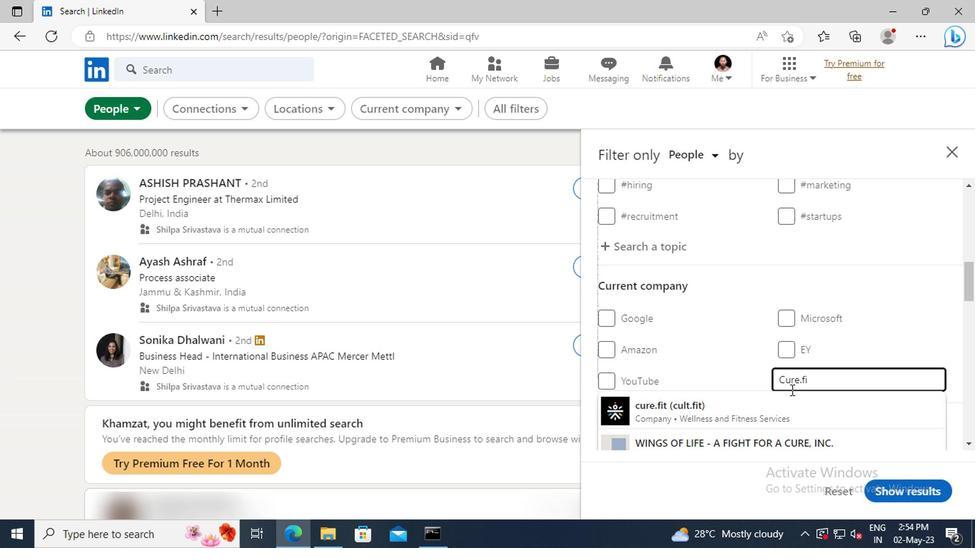 
Action: Mouse pressed left at (673, 395)
Screenshot: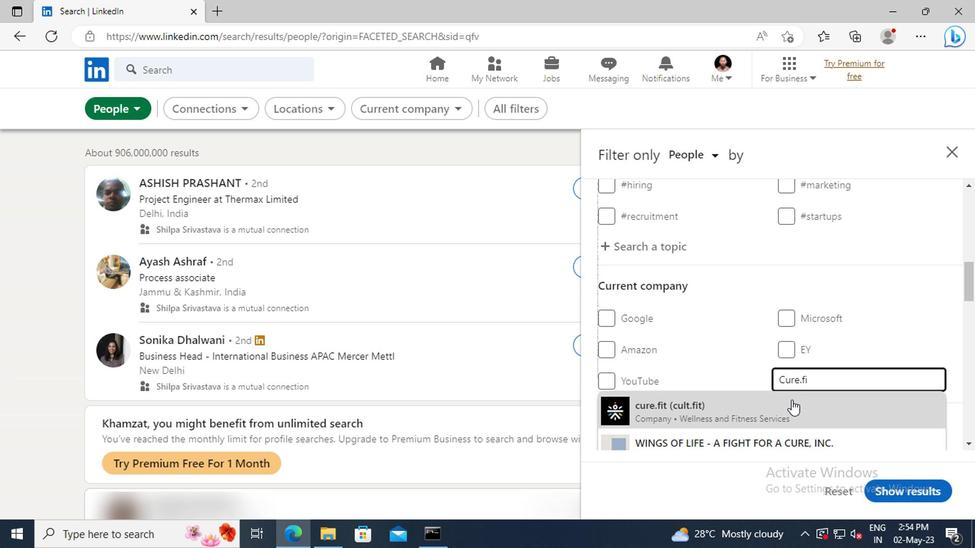 
Action: Mouse scrolled (673, 395) with delta (0, 0)
Screenshot: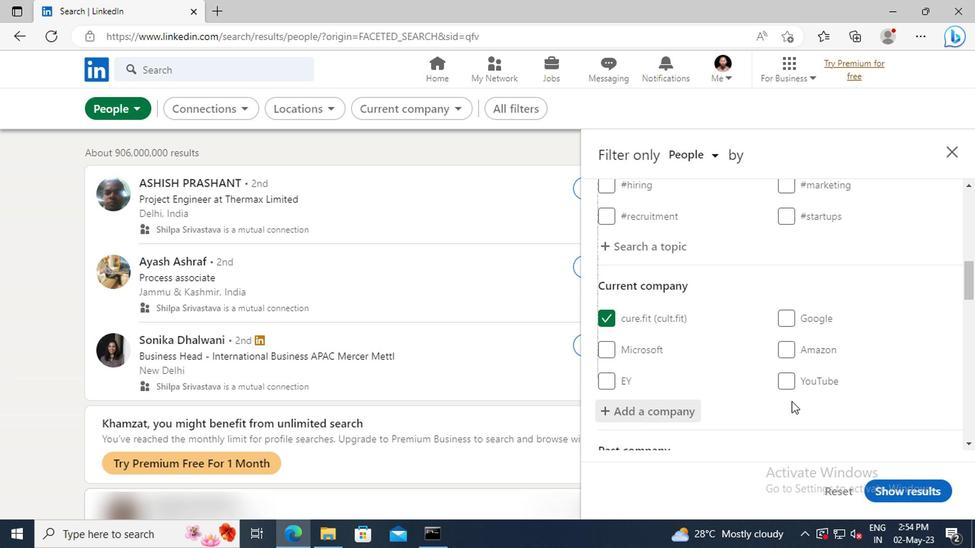 
Action: Mouse moved to (674, 386)
Screenshot: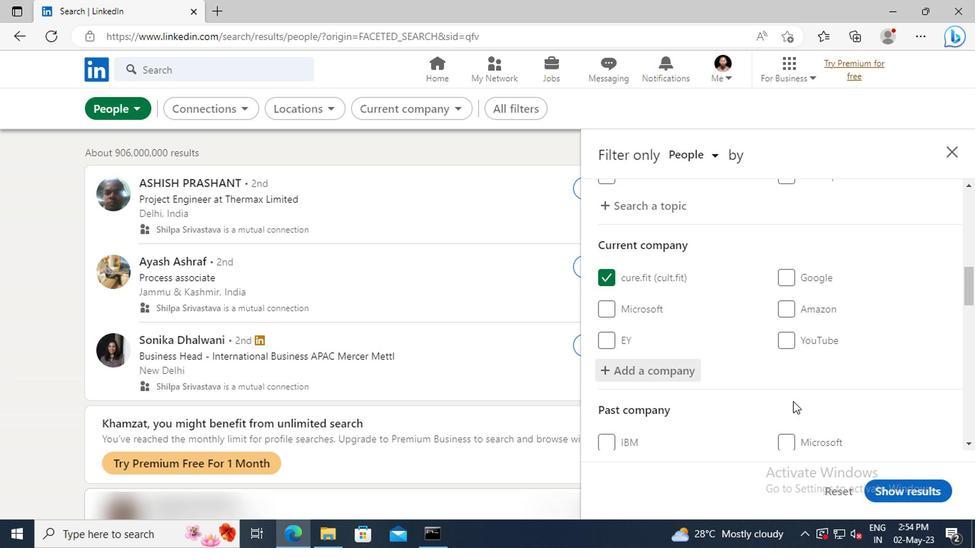 
Action: Mouse scrolled (674, 386) with delta (0, 0)
Screenshot: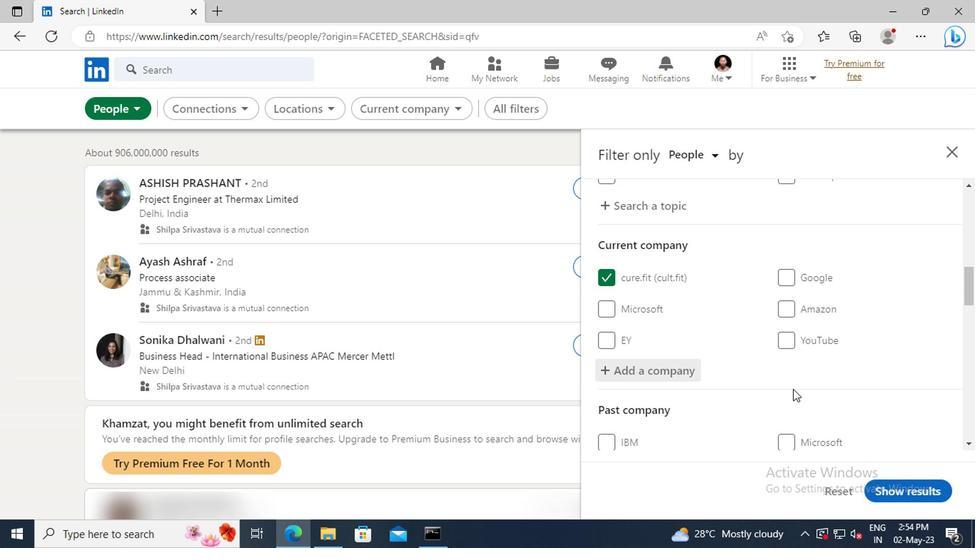 
Action: Mouse scrolled (674, 386) with delta (0, 0)
Screenshot: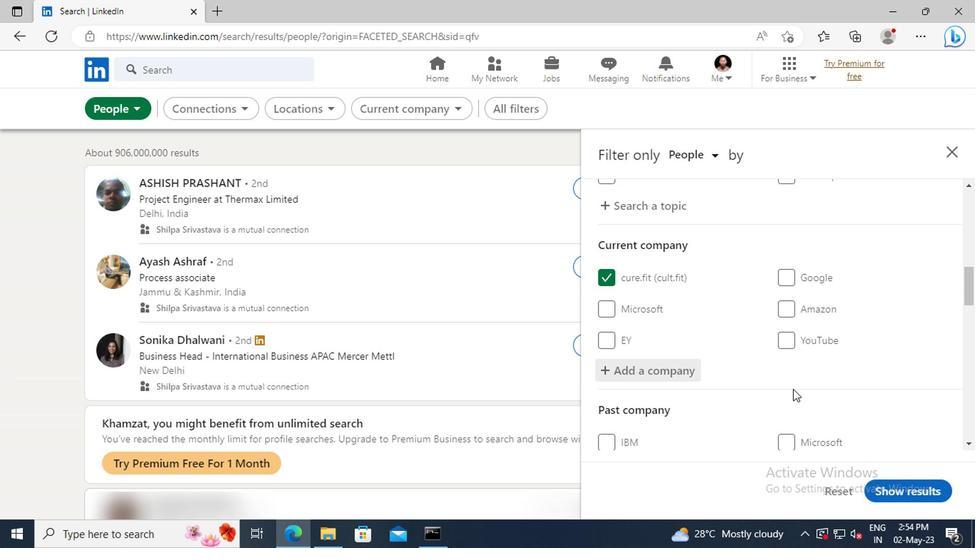 
Action: Mouse moved to (671, 369)
Screenshot: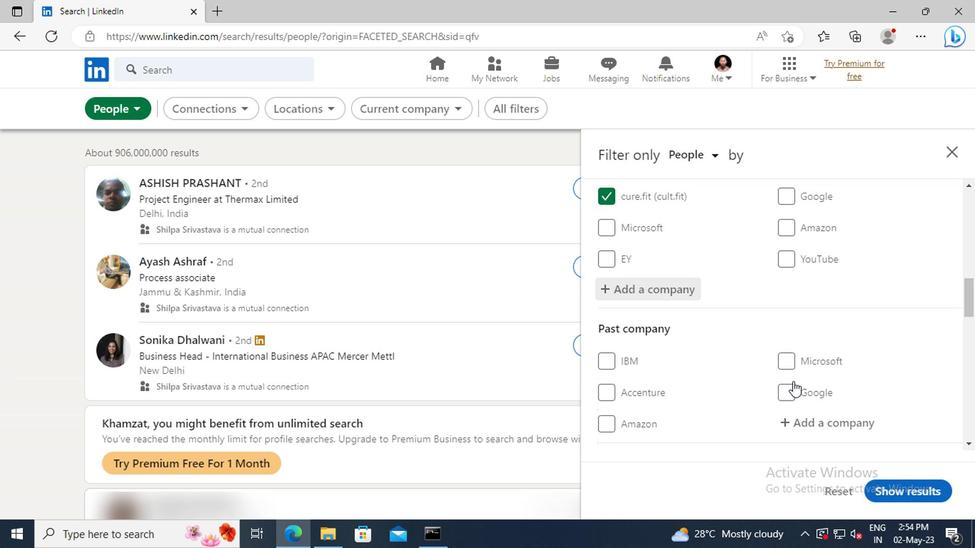 
Action: Mouse scrolled (671, 369) with delta (0, 0)
Screenshot: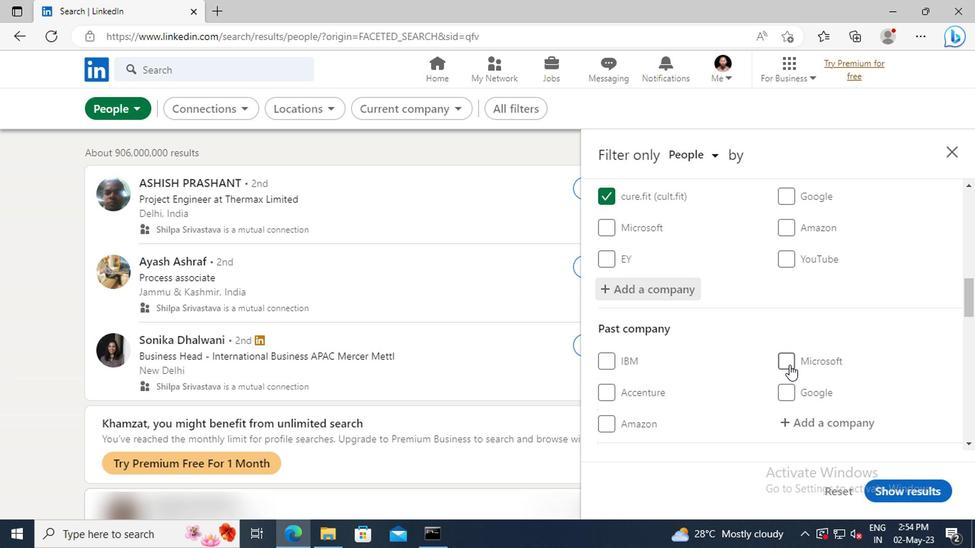 
Action: Mouse moved to (670, 362)
Screenshot: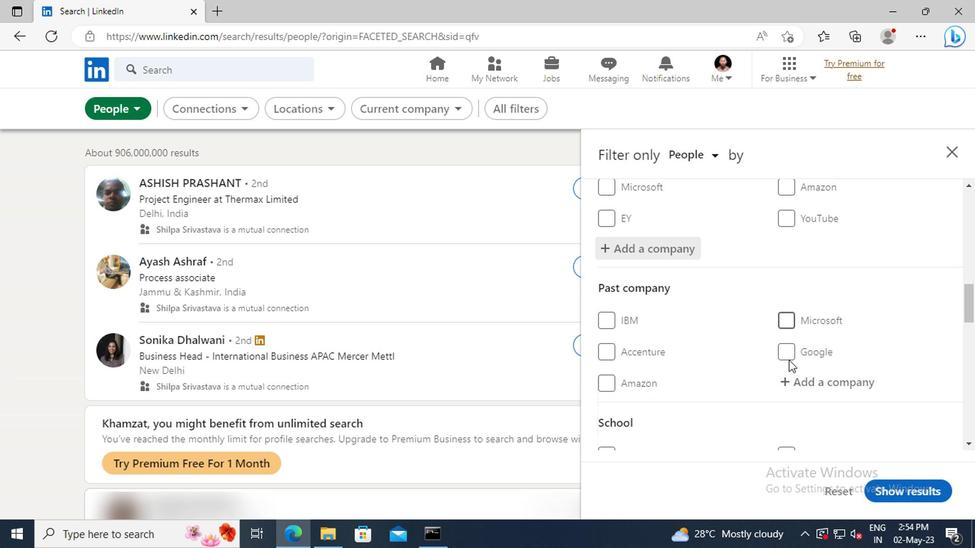 
Action: Mouse scrolled (670, 362) with delta (0, 0)
Screenshot: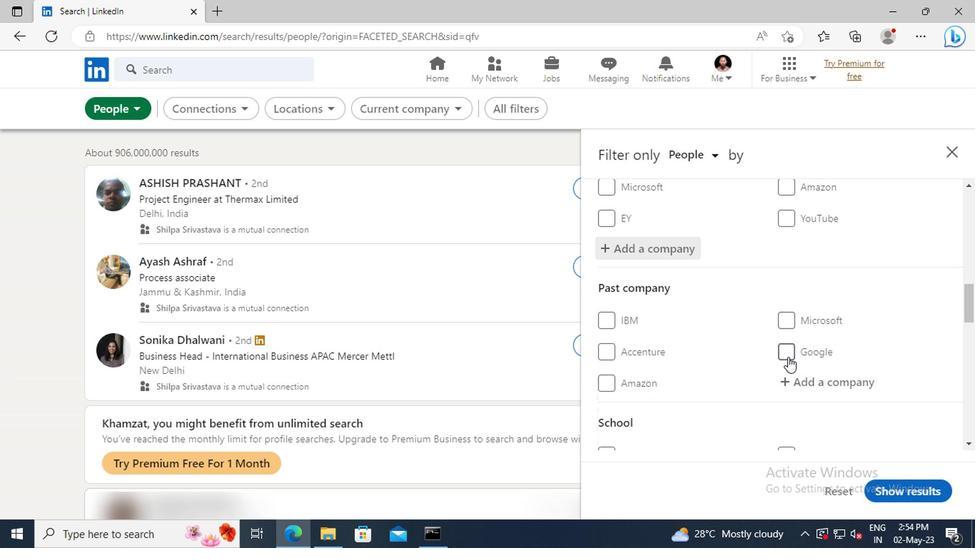 
Action: Mouse scrolled (670, 362) with delta (0, 0)
Screenshot: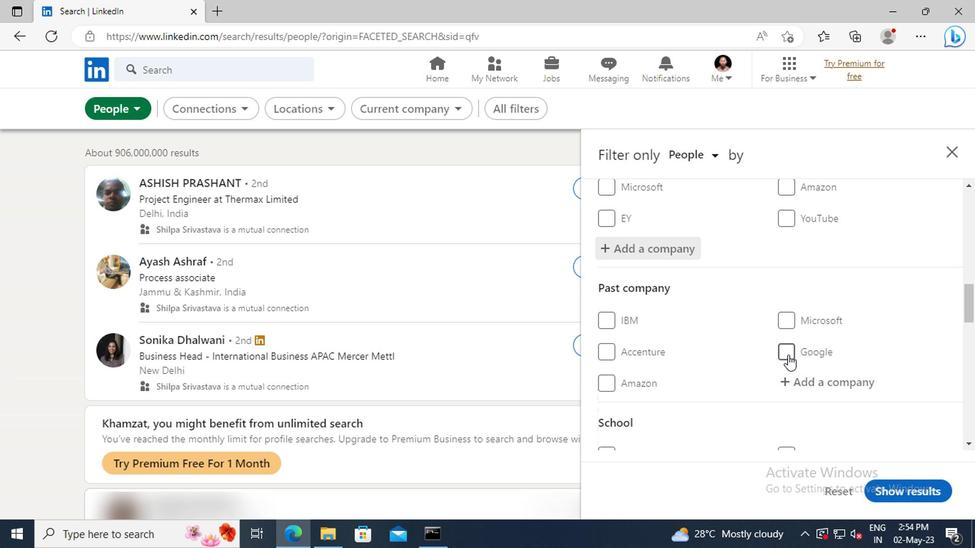 
Action: Mouse moved to (668, 356)
Screenshot: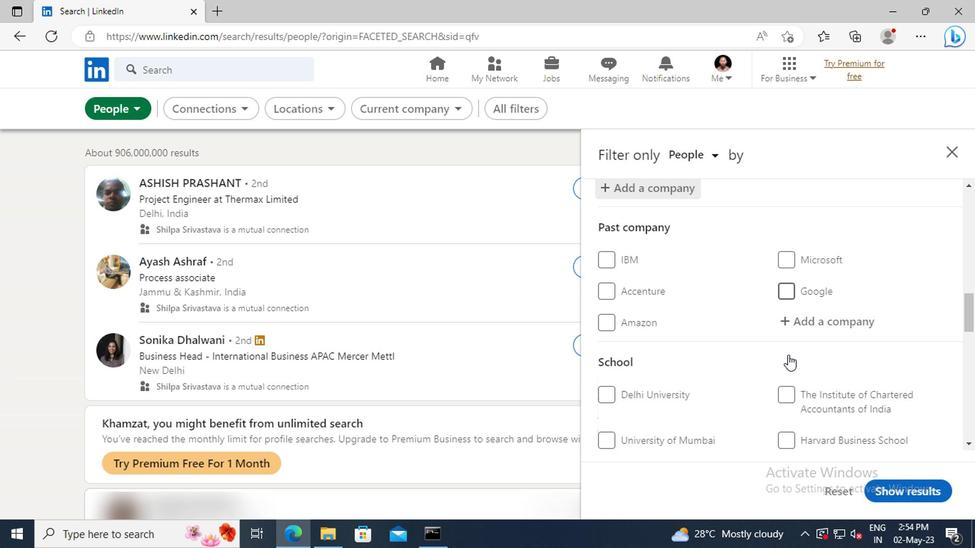
Action: Mouse scrolled (668, 355) with delta (0, 0)
Screenshot: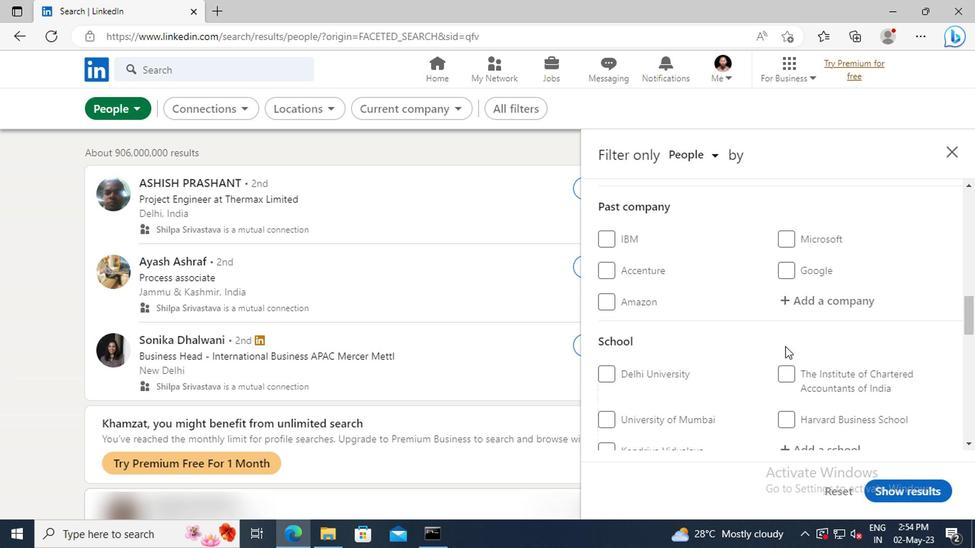 
Action: Mouse scrolled (668, 355) with delta (0, 0)
Screenshot: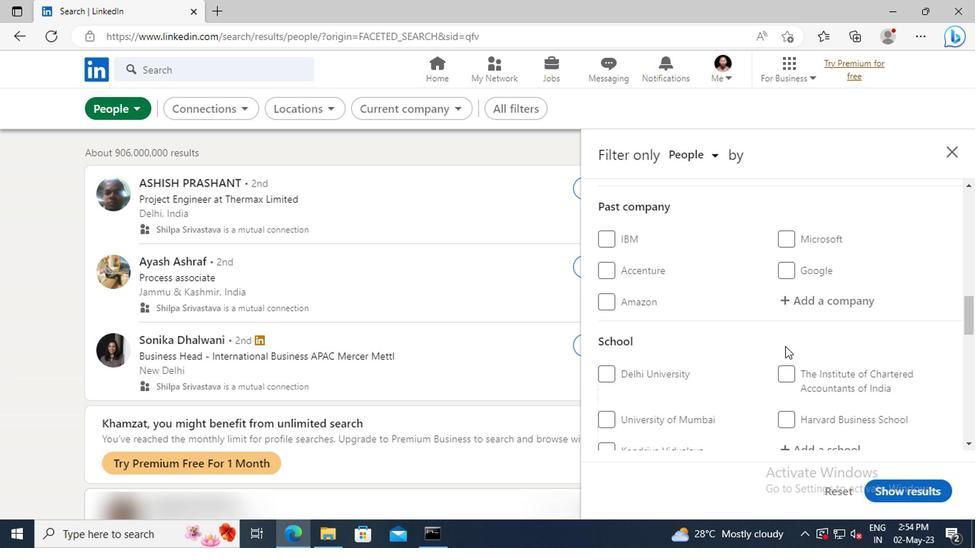 
Action: Mouse moved to (674, 376)
Screenshot: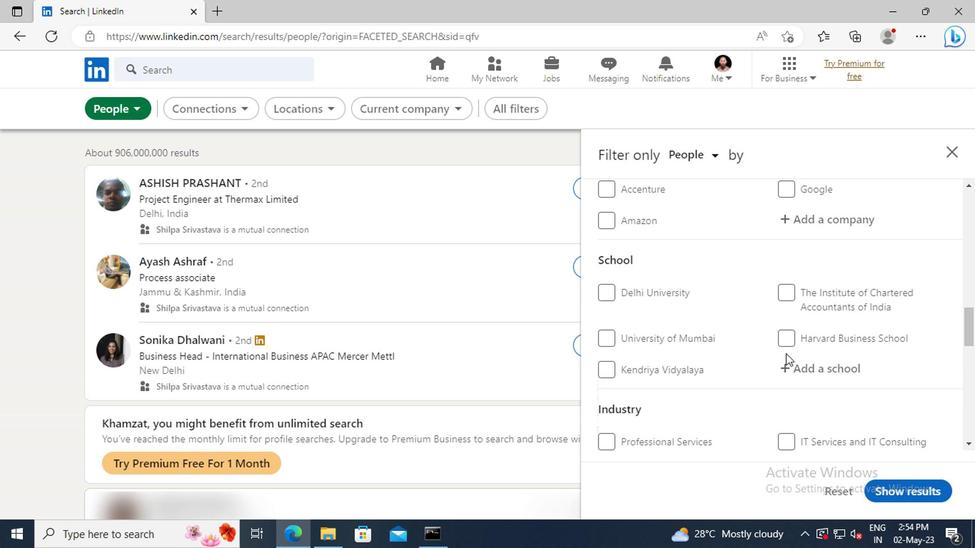 
Action: Mouse pressed left at (674, 376)
Screenshot: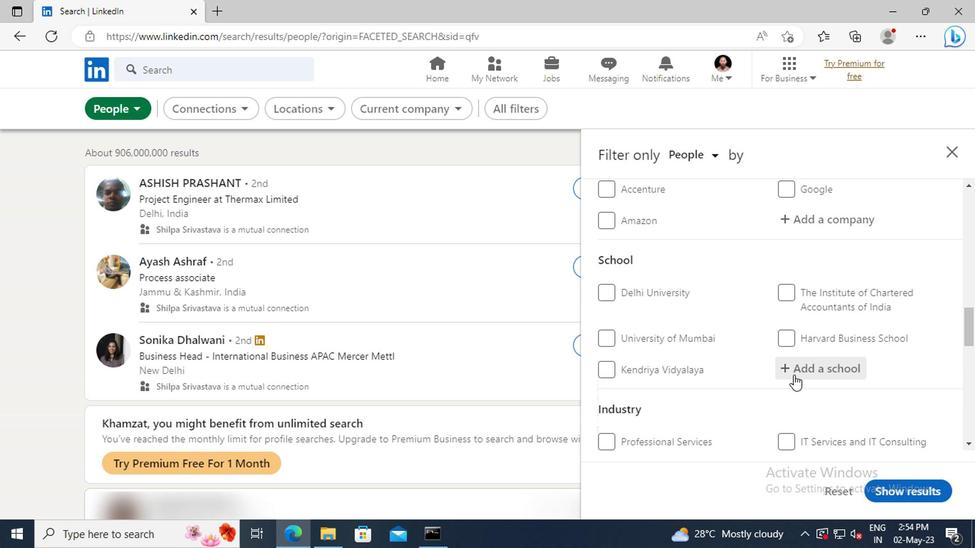 
Action: Key pressed <Key.shift>JIET<Key.space><Key.shift>G
Screenshot: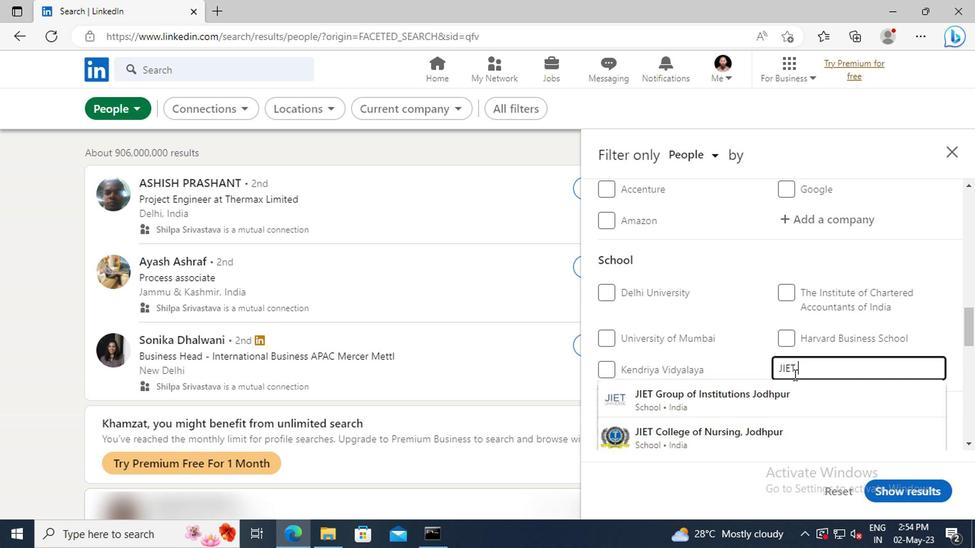 
Action: Mouse moved to (674, 389)
Screenshot: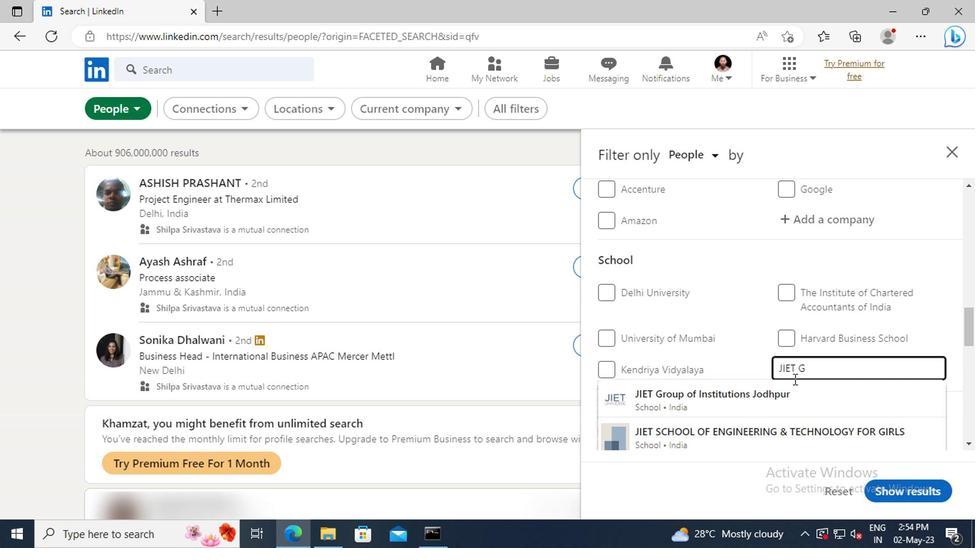 
Action: Mouse pressed left at (674, 389)
Screenshot: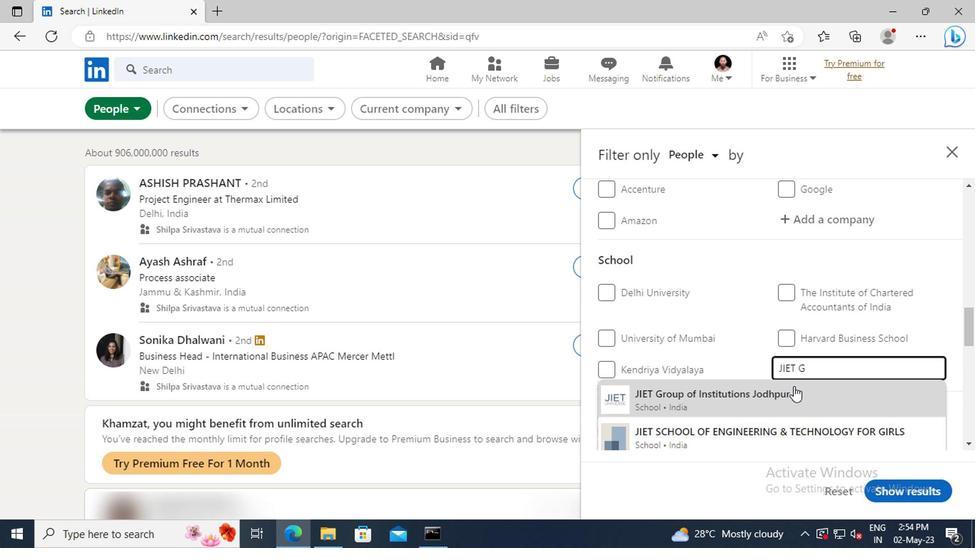 
Action: Mouse scrolled (674, 388) with delta (0, 0)
Screenshot: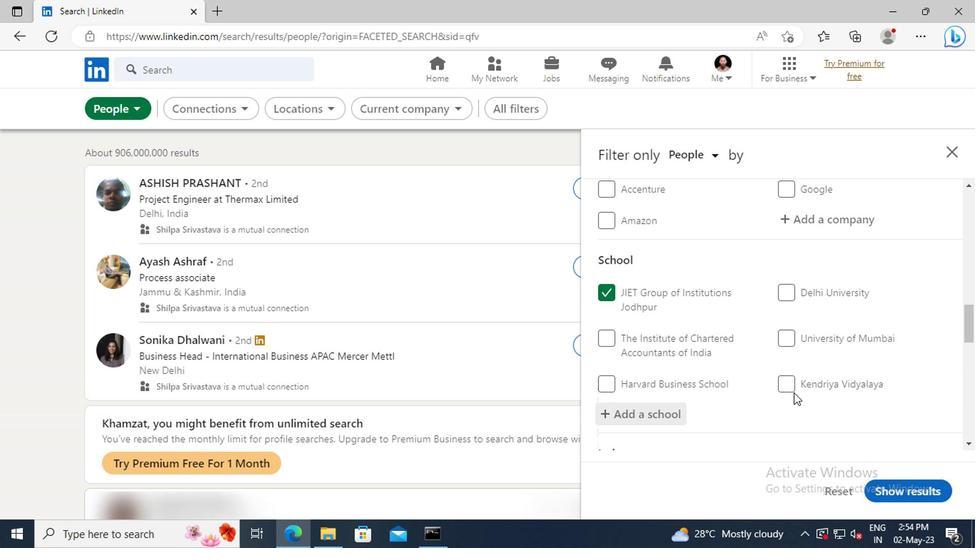 
Action: Mouse scrolled (674, 388) with delta (0, 0)
Screenshot: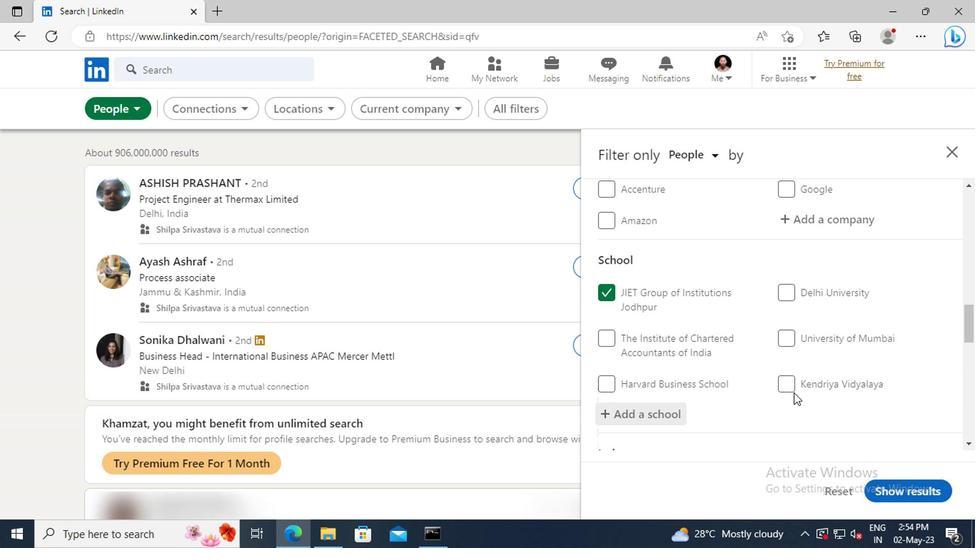 
Action: Mouse moved to (674, 375)
Screenshot: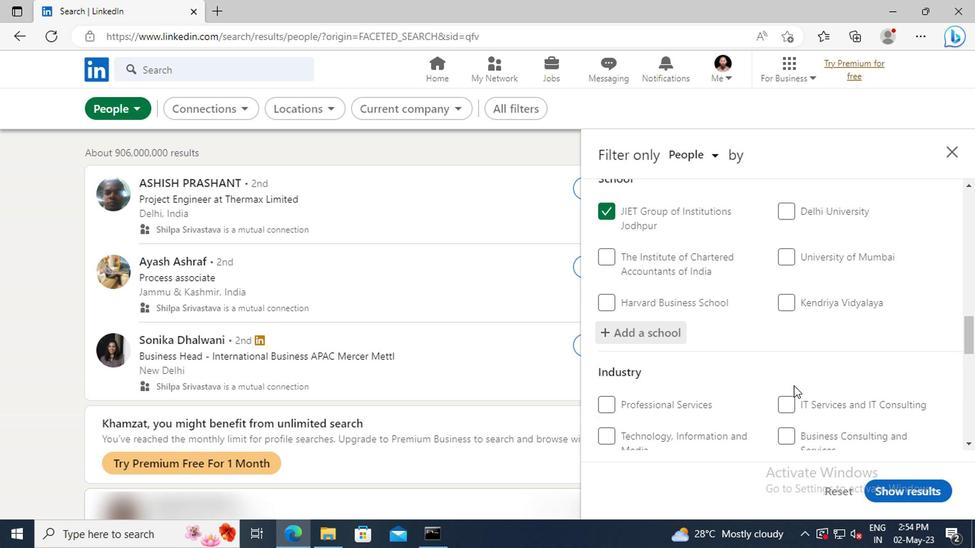 
Action: Mouse scrolled (674, 375) with delta (0, 0)
Screenshot: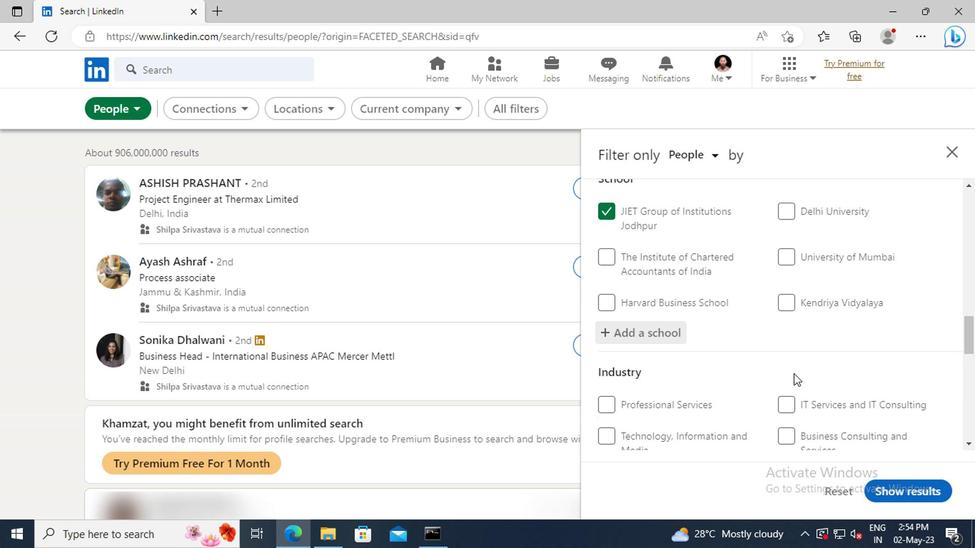
Action: Mouse scrolled (674, 375) with delta (0, 0)
Screenshot: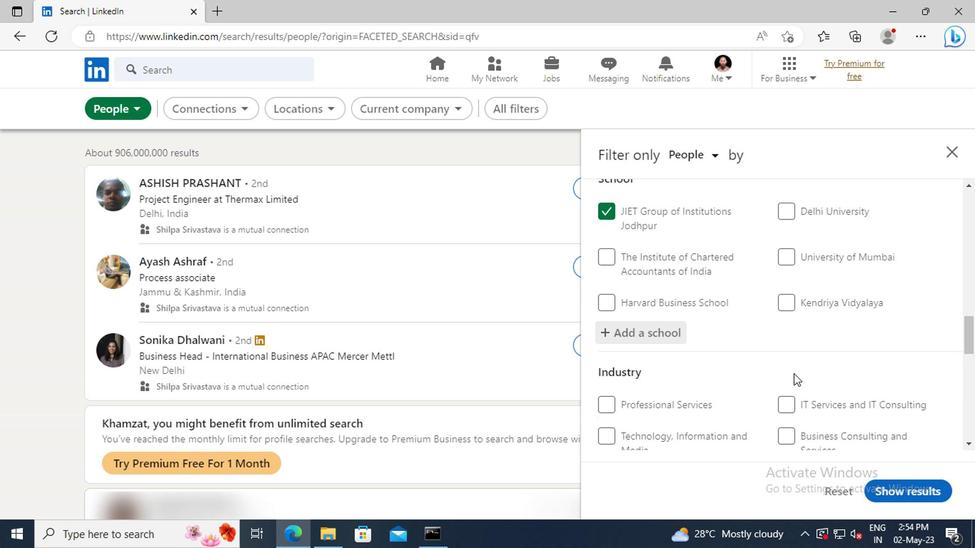 
Action: Mouse moved to (673, 355)
Screenshot: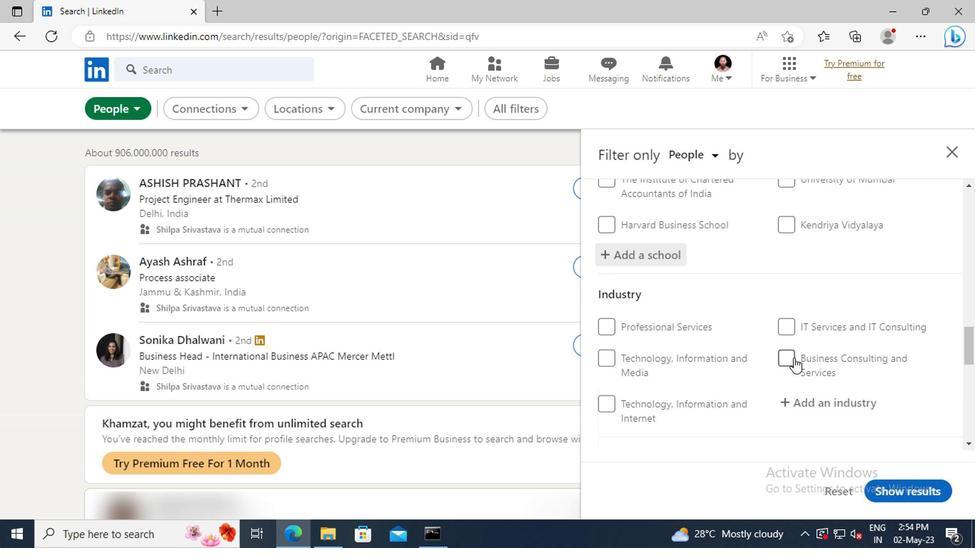 
Action: Mouse scrolled (673, 354) with delta (0, 0)
Screenshot: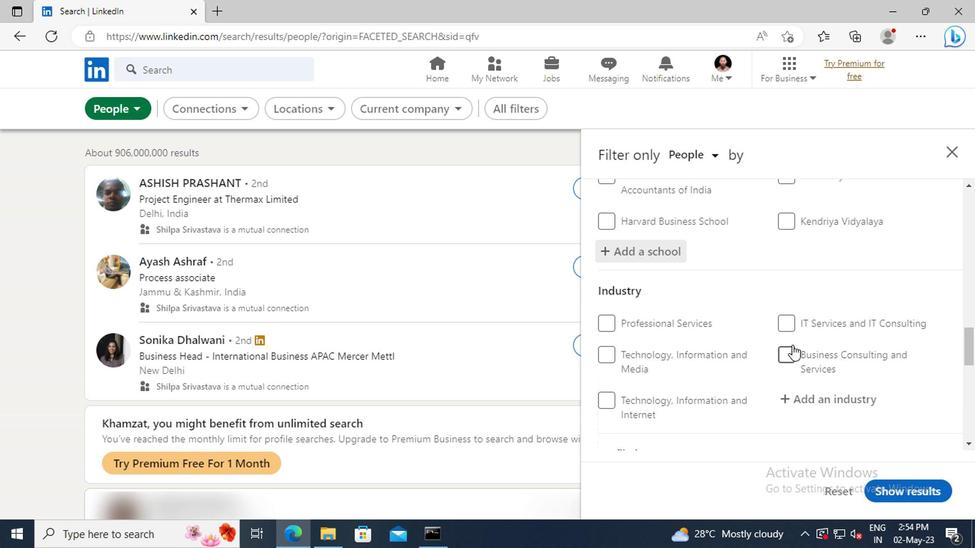 
Action: Mouse moved to (680, 365)
Screenshot: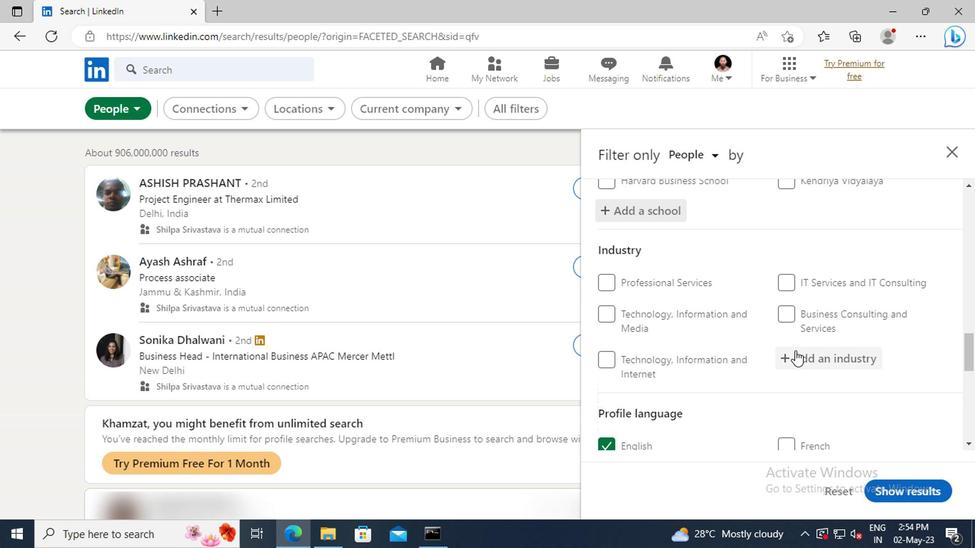
Action: Mouse pressed left at (680, 365)
Screenshot: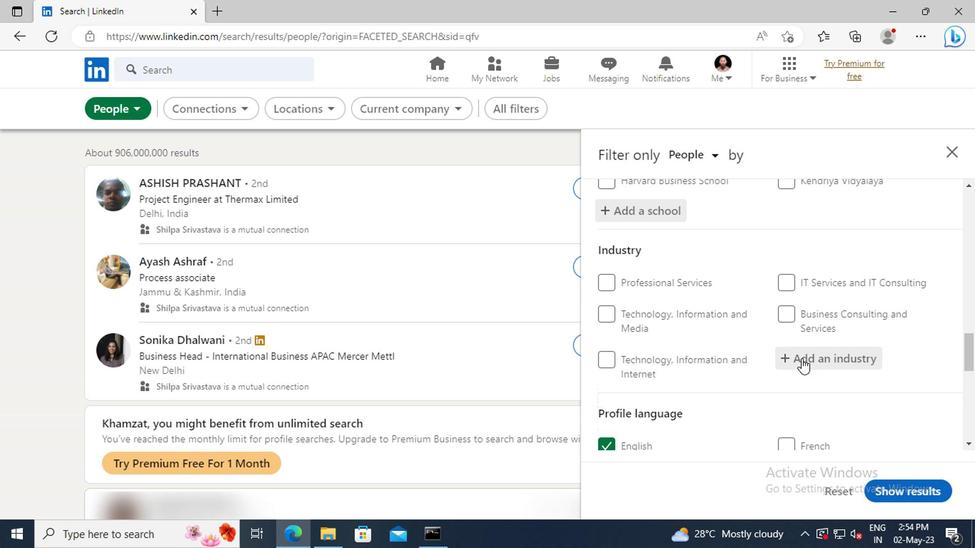 
Action: Key pressed <Key.shift>WINER
Screenshot: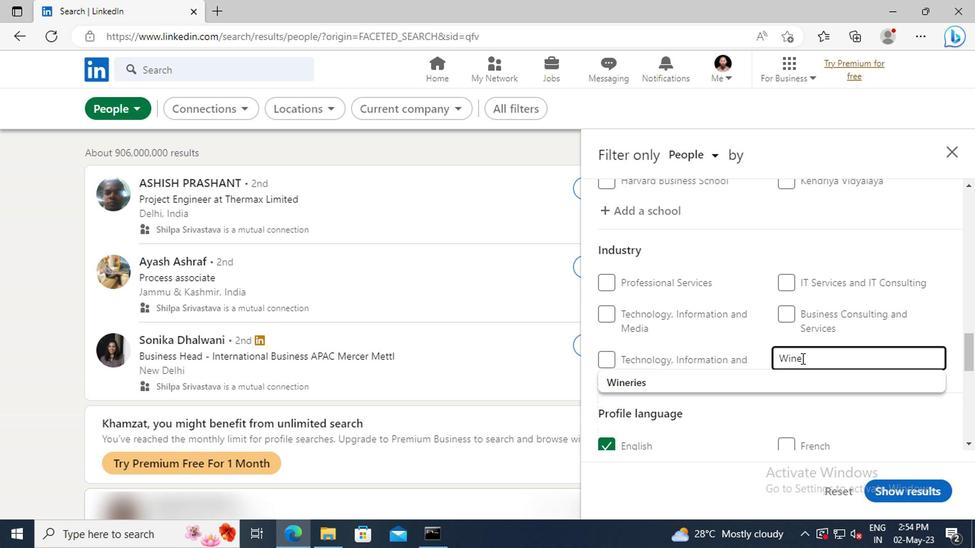 
Action: Mouse moved to (681, 383)
Screenshot: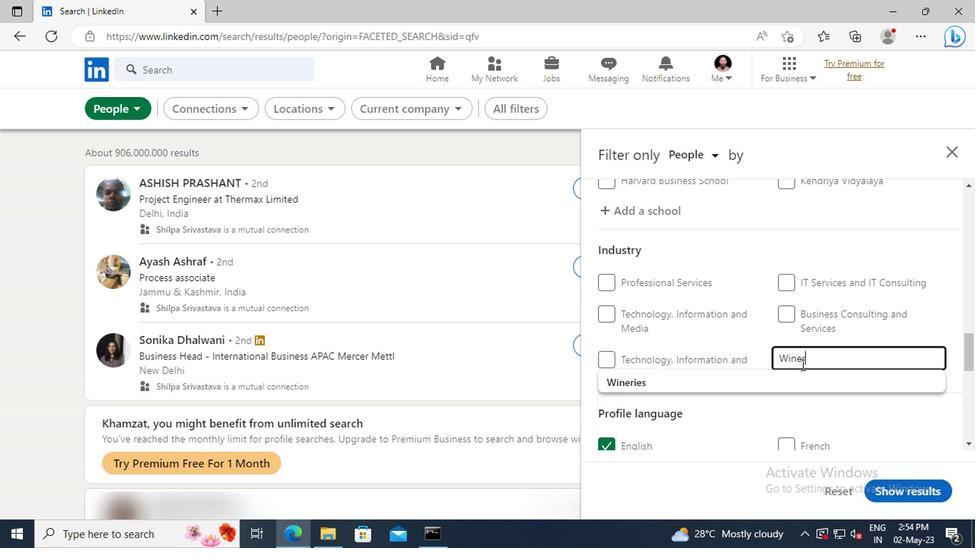 
Action: Mouse pressed left at (681, 383)
Screenshot: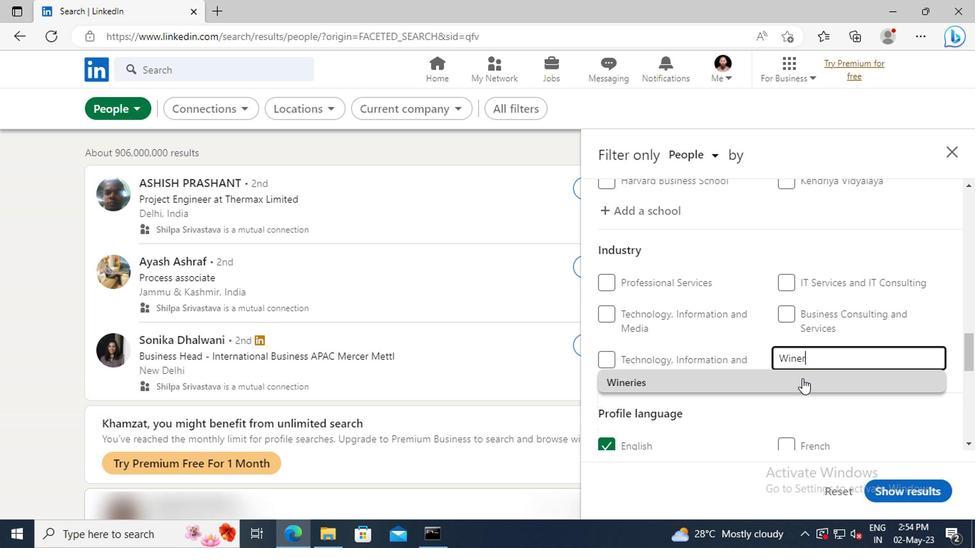 
Action: Mouse scrolled (681, 383) with delta (0, 0)
Screenshot: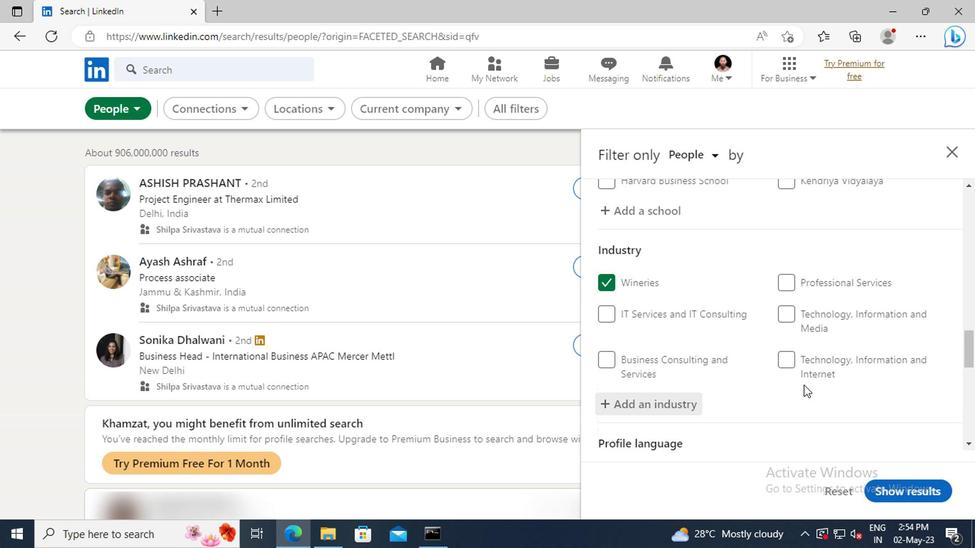 
Action: Mouse scrolled (681, 383) with delta (0, 0)
Screenshot: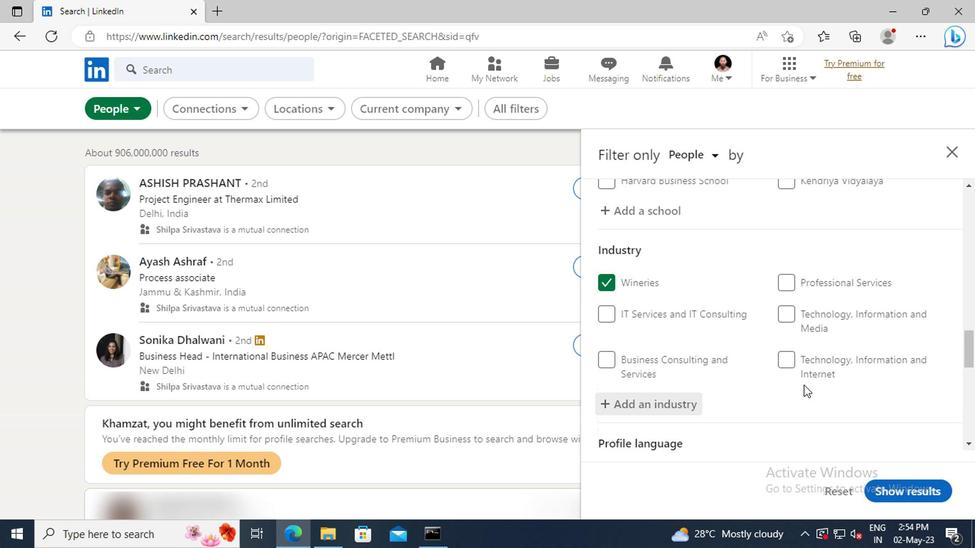 
Action: Mouse scrolled (681, 383) with delta (0, 0)
Screenshot: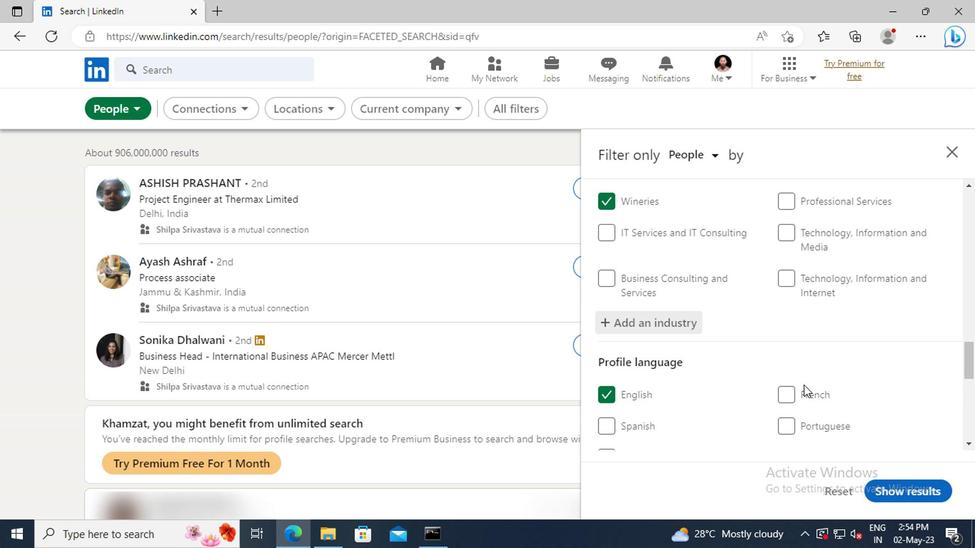 
Action: Mouse scrolled (681, 383) with delta (0, 0)
Screenshot: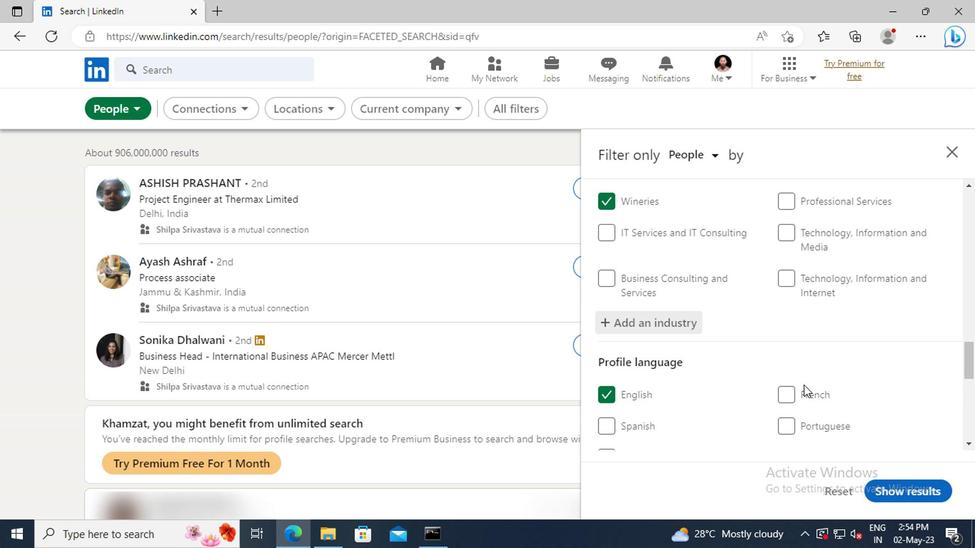 
Action: Mouse moved to (681, 376)
Screenshot: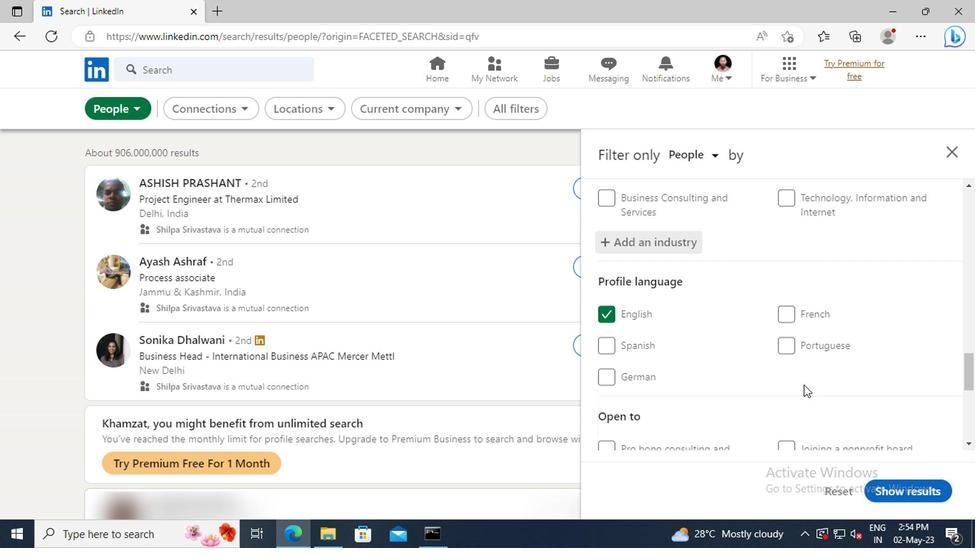 
Action: Mouse scrolled (681, 376) with delta (0, 0)
Screenshot: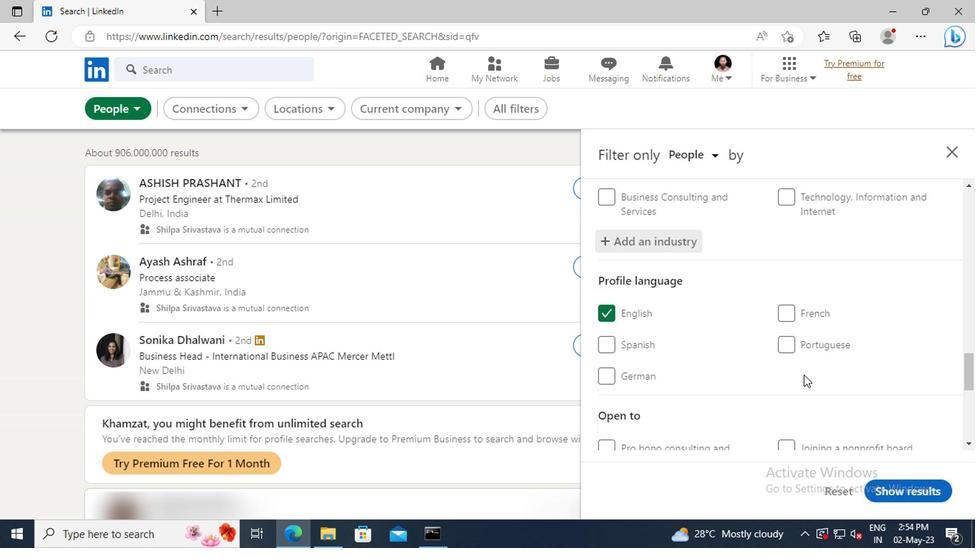 
Action: Mouse scrolled (681, 376) with delta (0, 0)
Screenshot: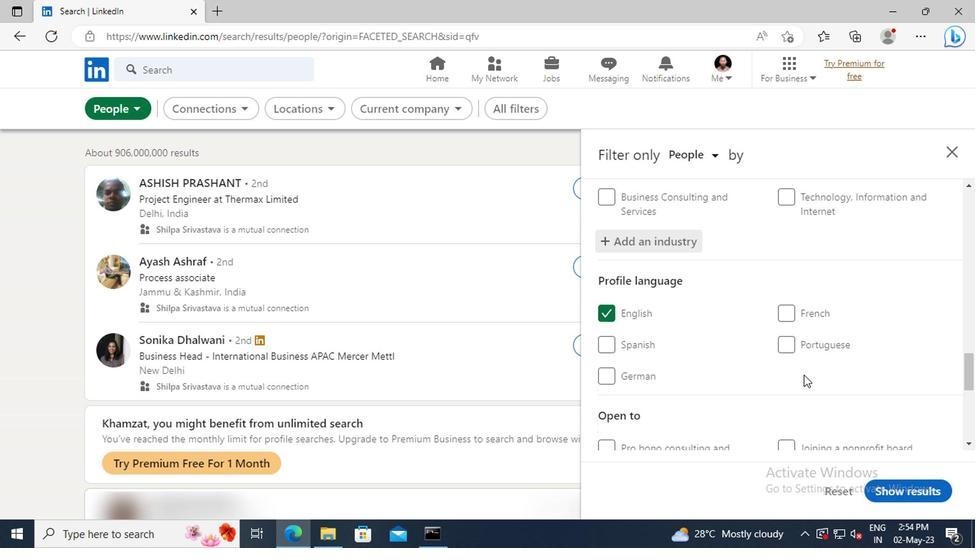 
Action: Mouse moved to (678, 359)
Screenshot: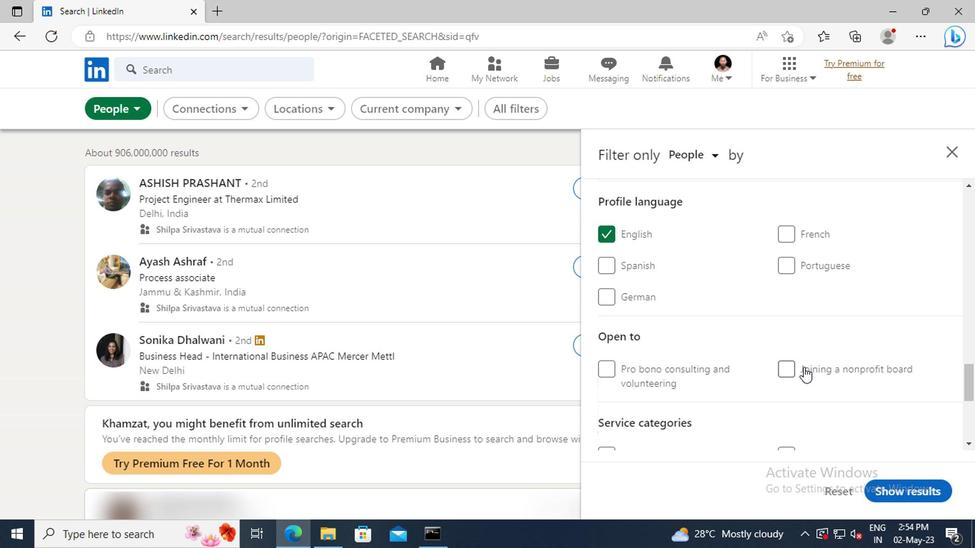 
Action: Mouse scrolled (678, 359) with delta (0, 0)
Screenshot: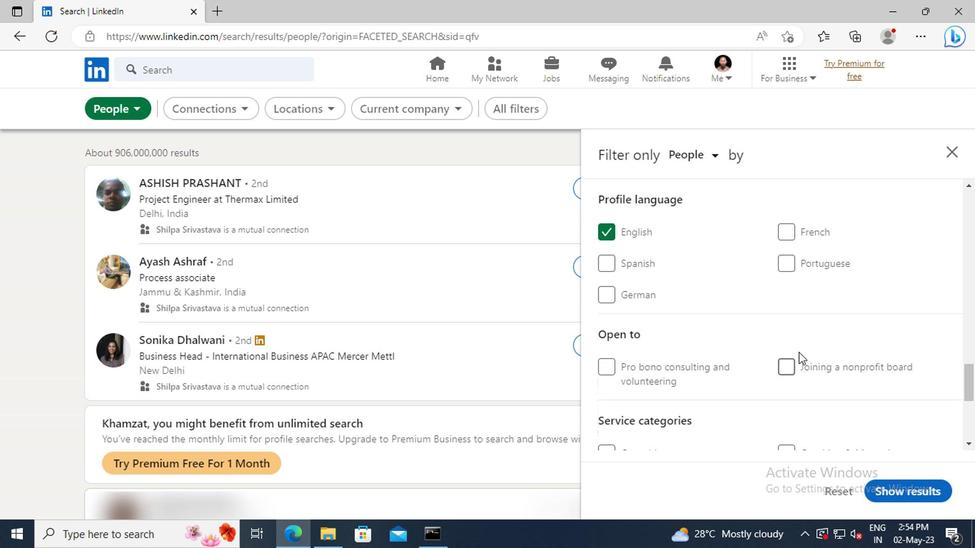 
Action: Mouse scrolled (678, 359) with delta (0, 0)
Screenshot: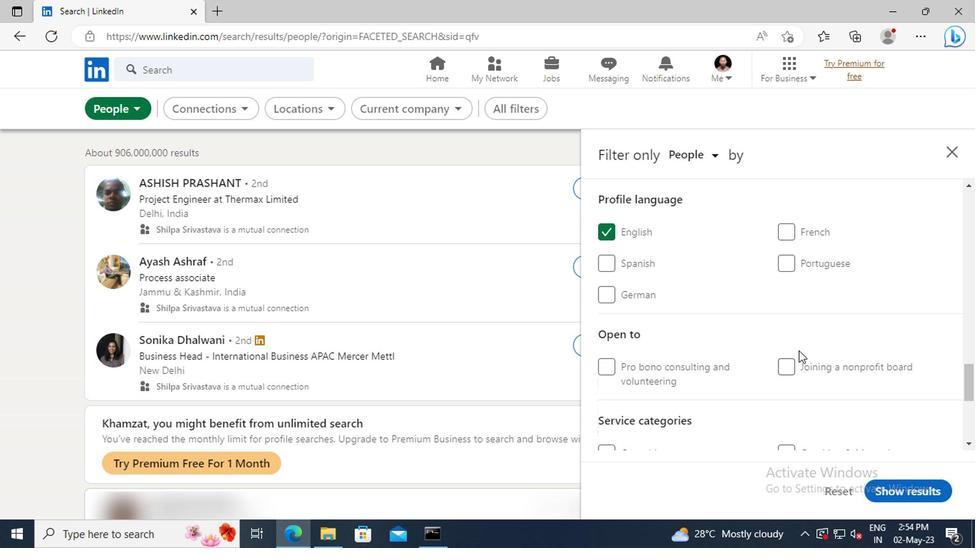 
Action: Mouse moved to (677, 353)
Screenshot: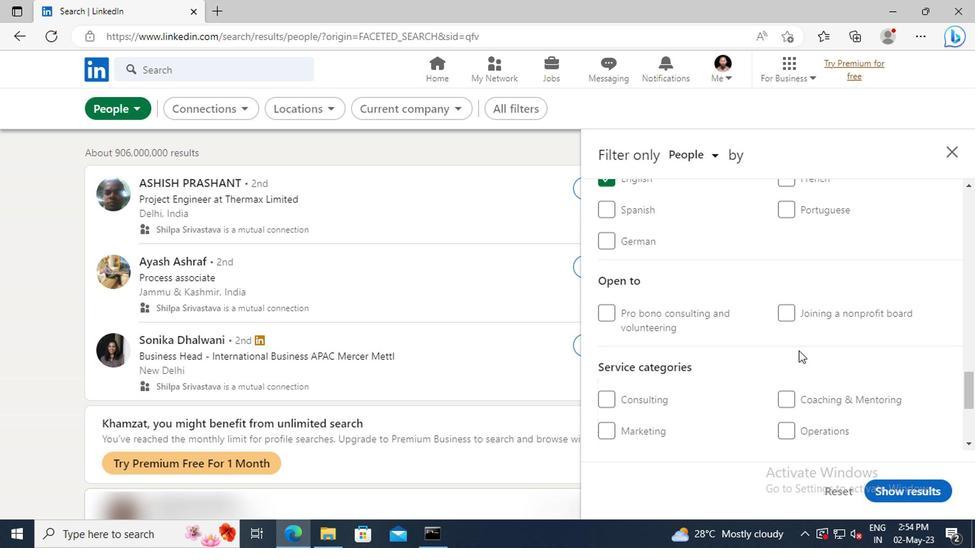 
Action: Mouse scrolled (677, 353) with delta (0, 0)
Screenshot: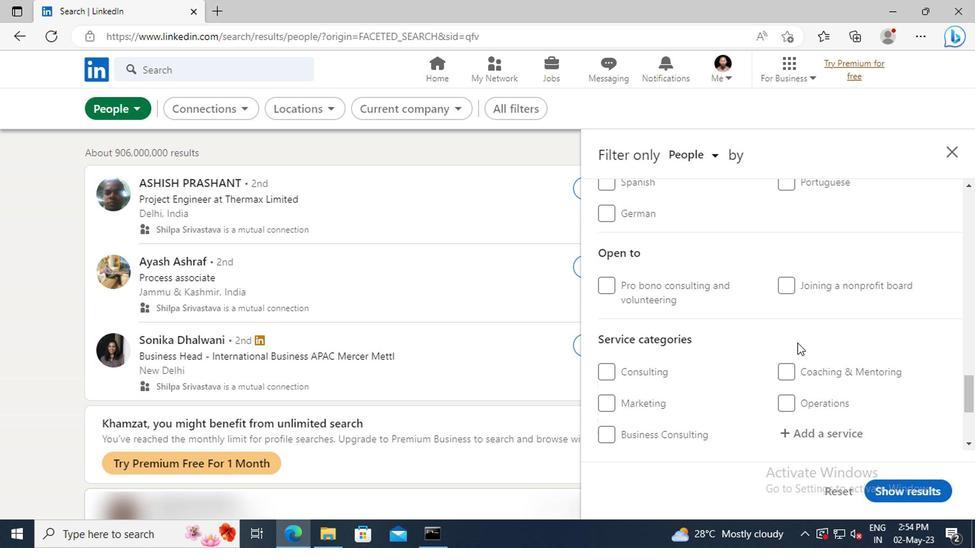 
Action: Mouse scrolled (677, 353) with delta (0, 0)
Screenshot: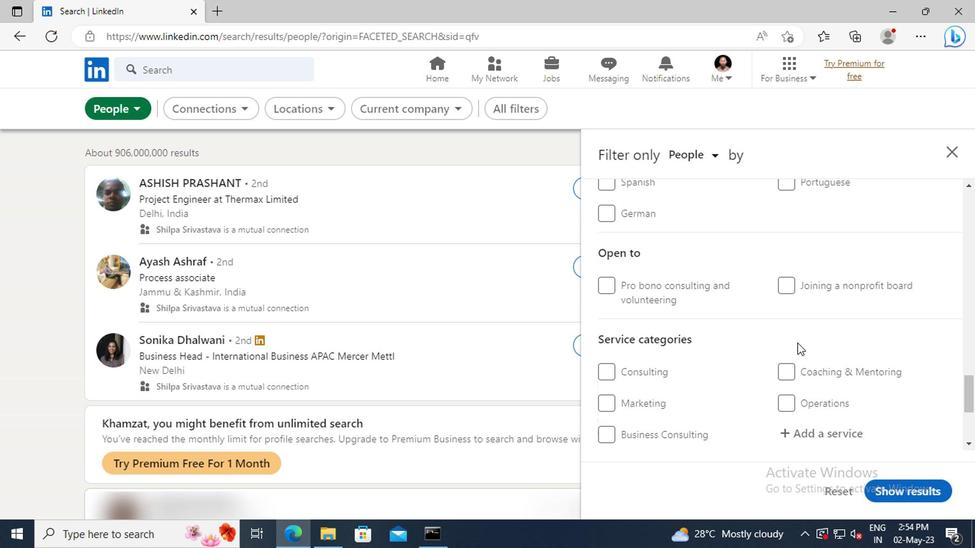 
Action: Mouse moved to (677, 359)
Screenshot: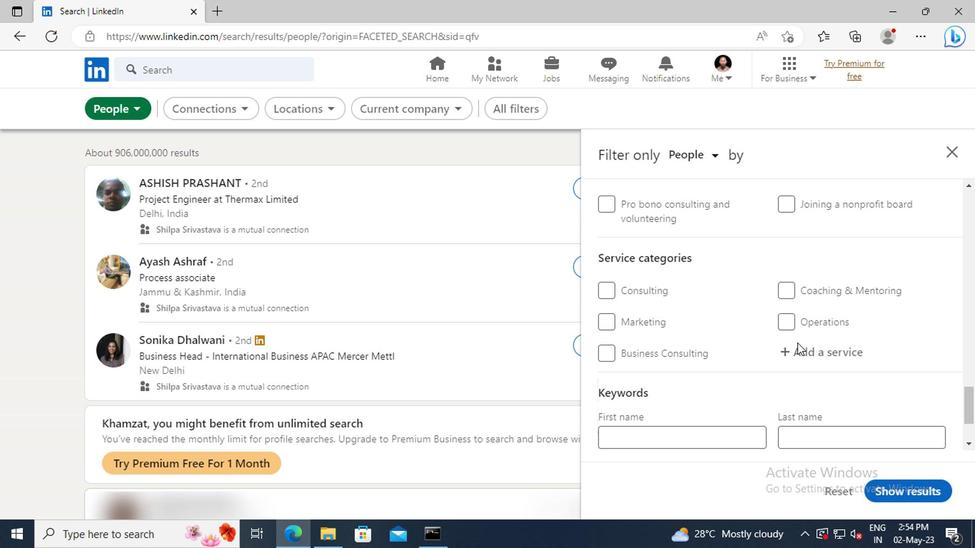 
Action: Mouse pressed left at (677, 359)
Screenshot: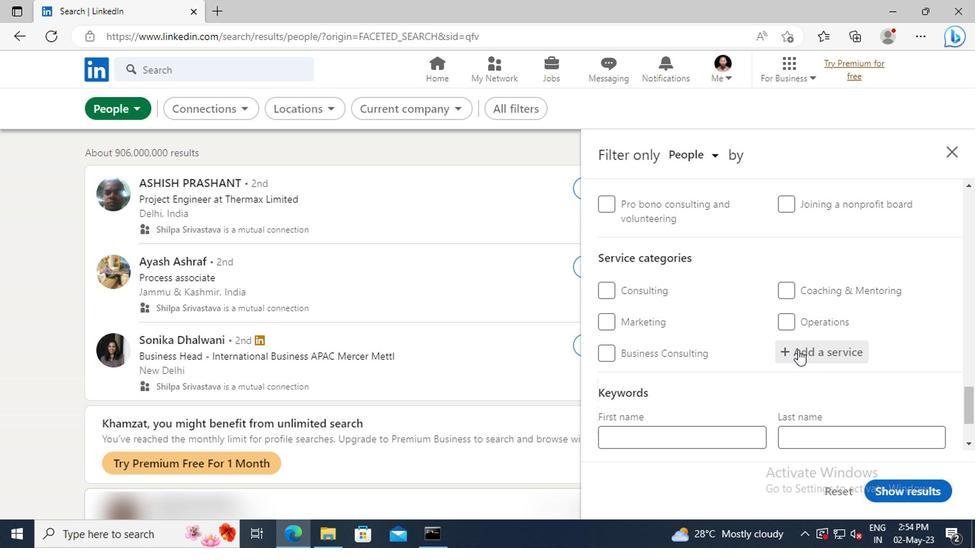 
Action: Key pressed <Key.shift>TYPIN
Screenshot: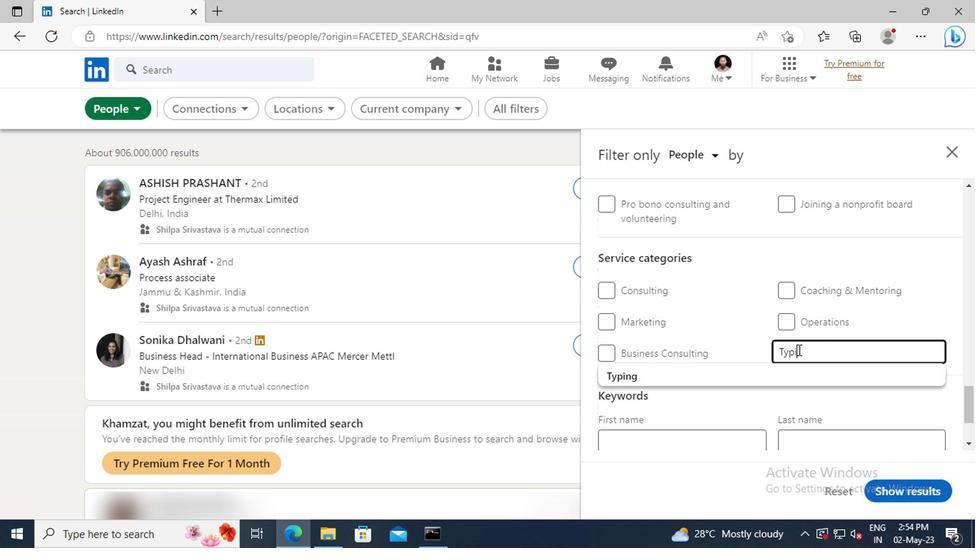 
Action: Mouse moved to (679, 372)
Screenshot: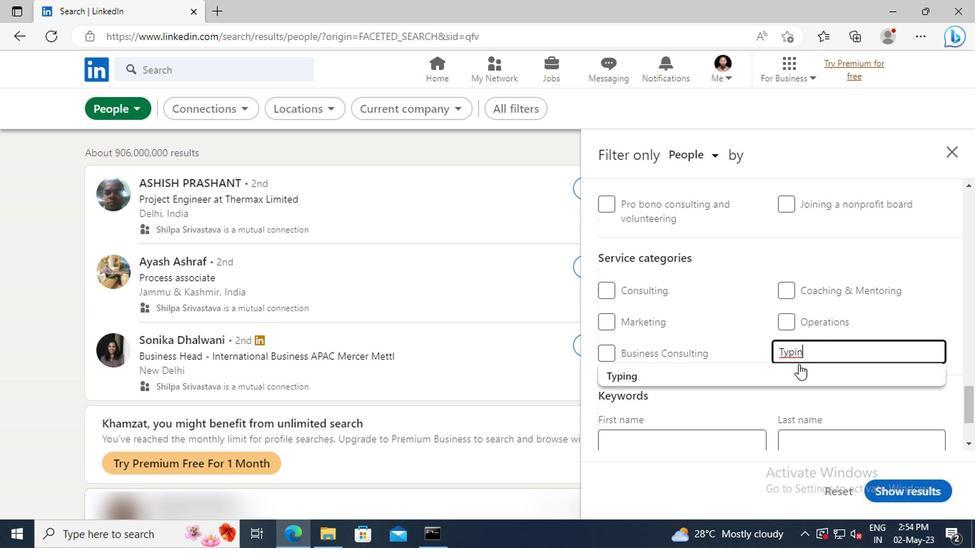 
Action: Mouse pressed left at (679, 372)
Screenshot: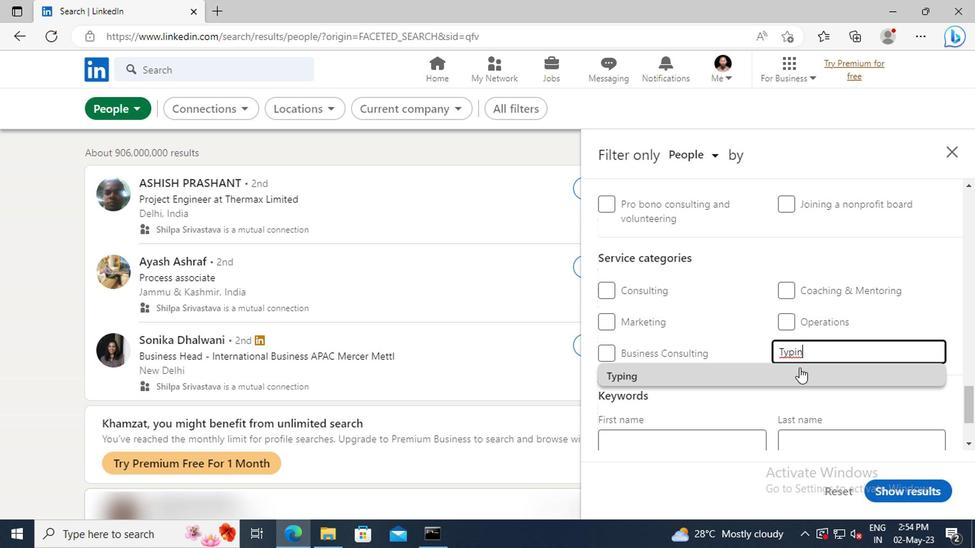 
Action: Mouse scrolled (679, 372) with delta (0, 0)
Screenshot: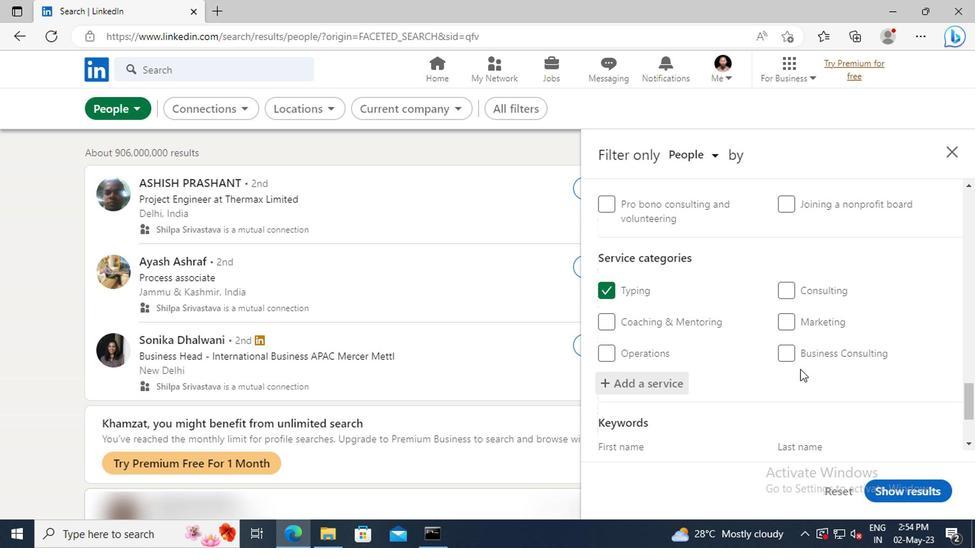 
Action: Mouse scrolled (679, 372) with delta (0, 0)
Screenshot: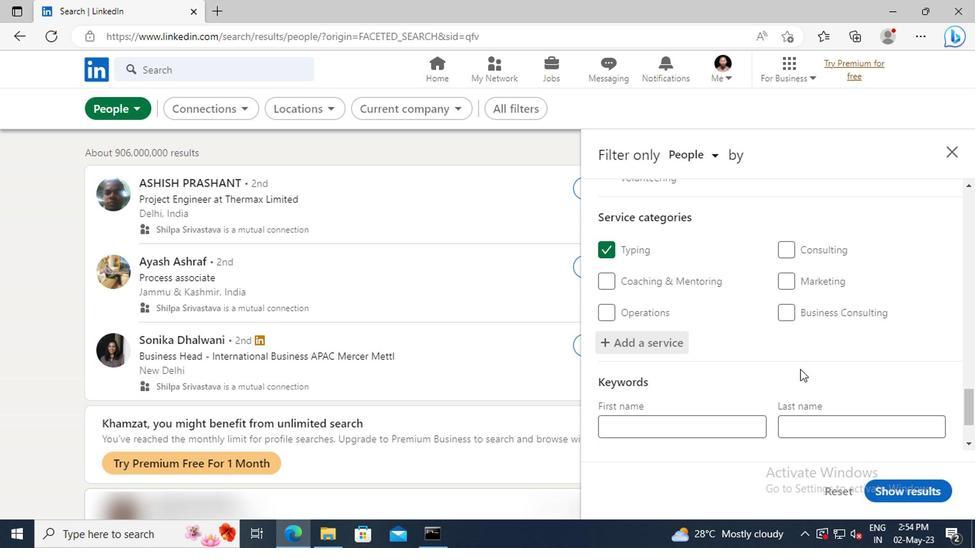 
Action: Mouse scrolled (679, 372) with delta (0, 0)
Screenshot: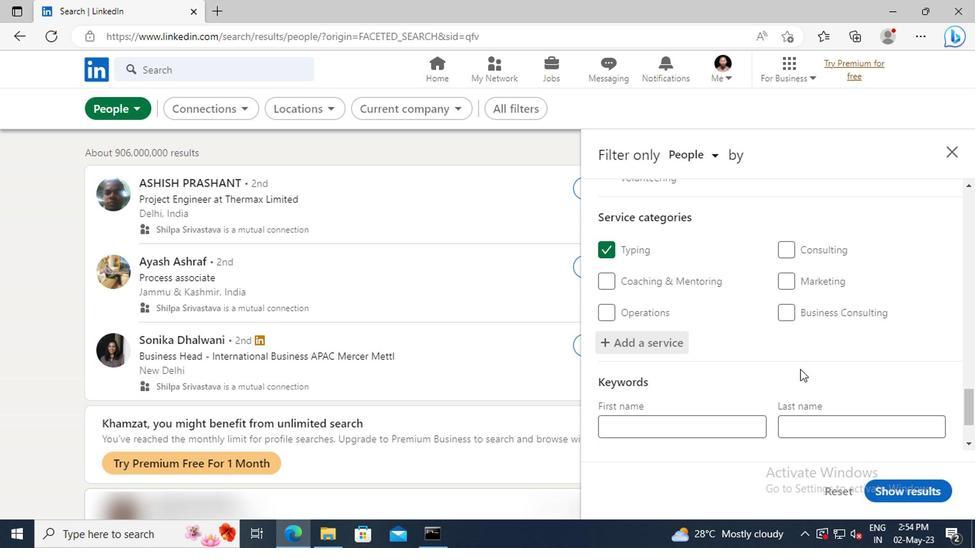 
Action: Mouse scrolled (679, 372) with delta (0, 0)
Screenshot: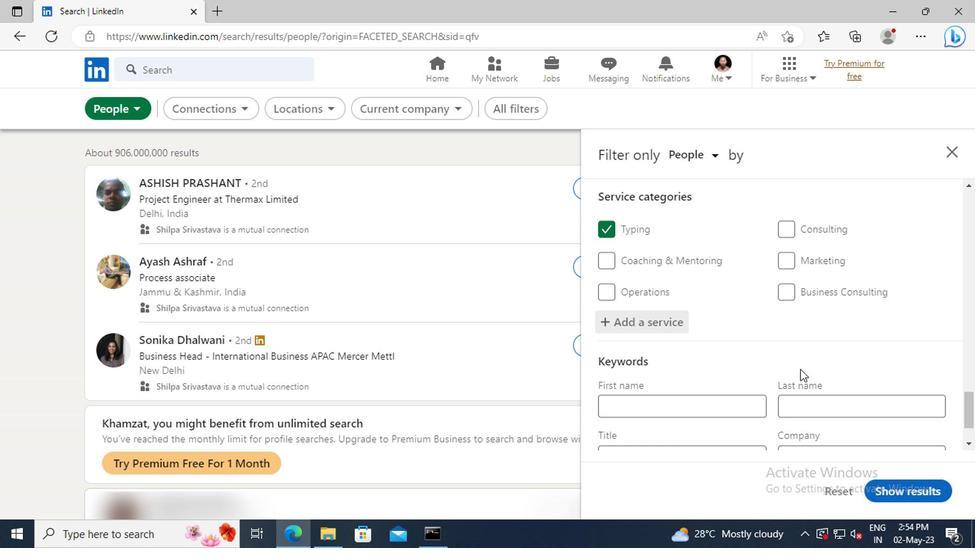 
Action: Mouse scrolled (679, 372) with delta (0, 0)
Screenshot: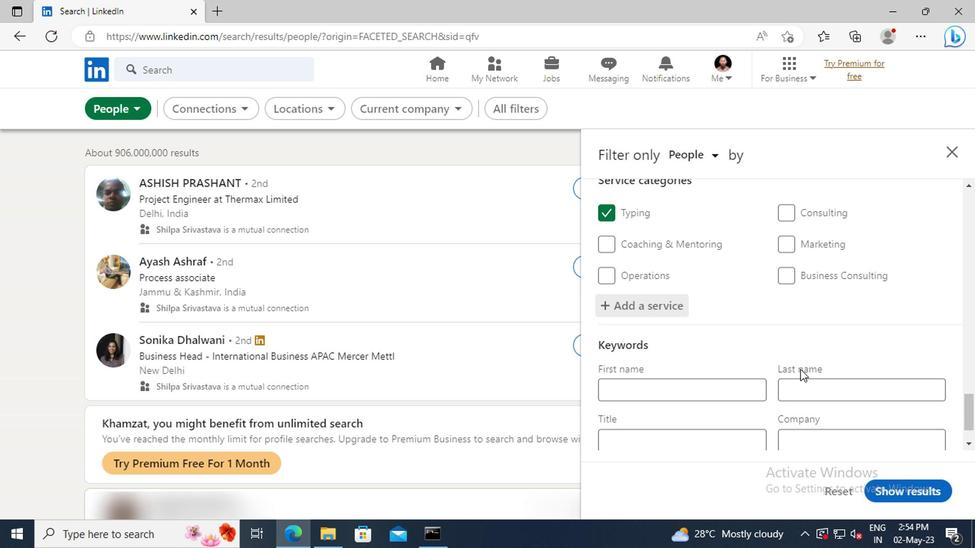 
Action: Mouse moved to (617, 388)
Screenshot: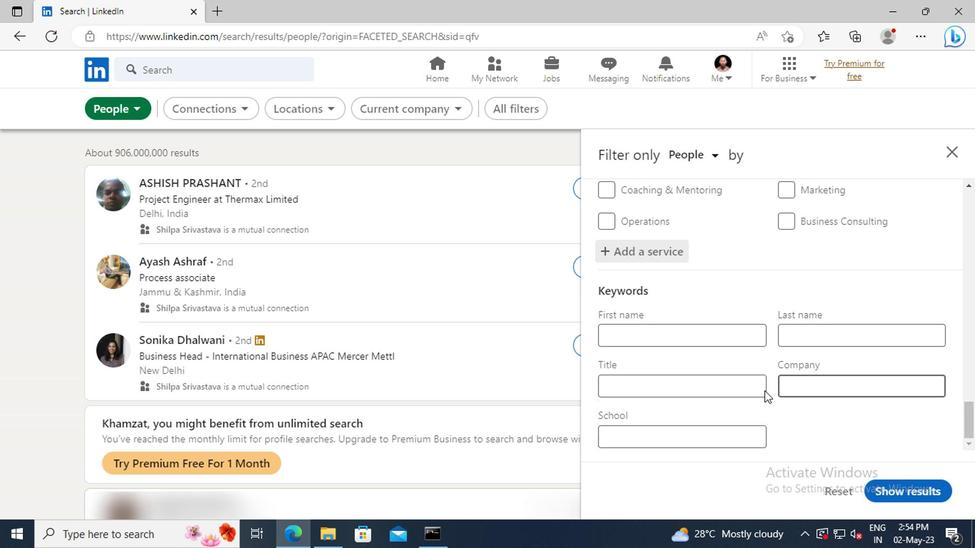 
Action: Mouse pressed left at (617, 388)
Screenshot: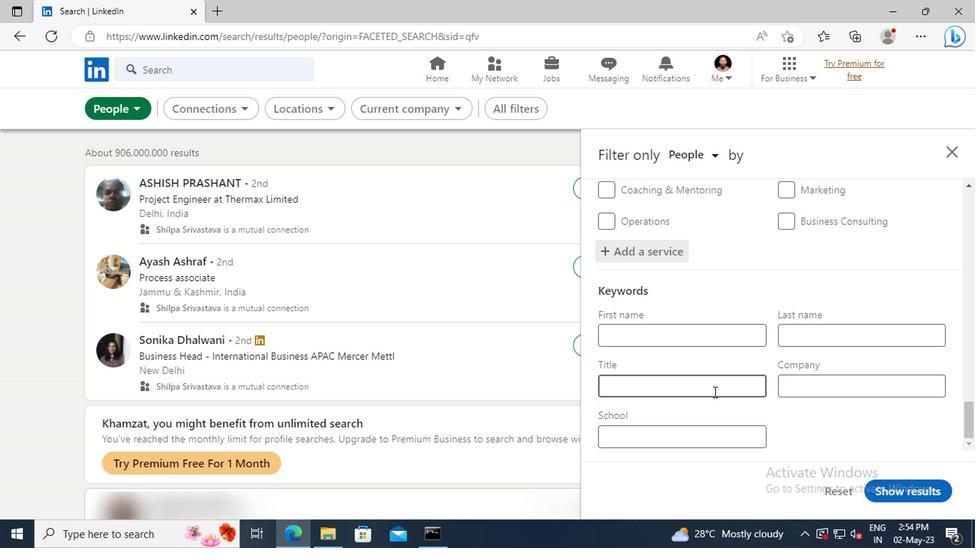 
Action: Key pressed <Key.shift>M
Screenshot: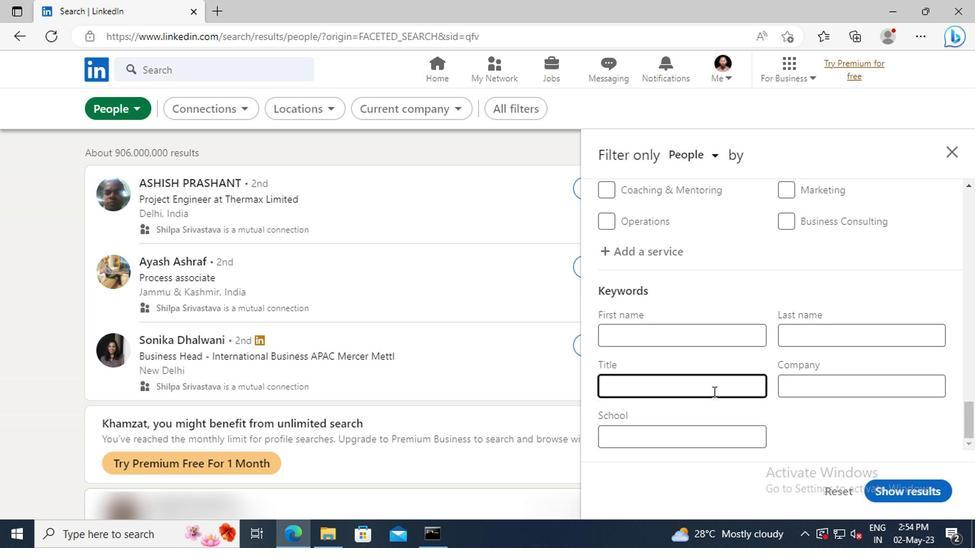 
Action: Mouse moved to (616, 388)
Screenshot: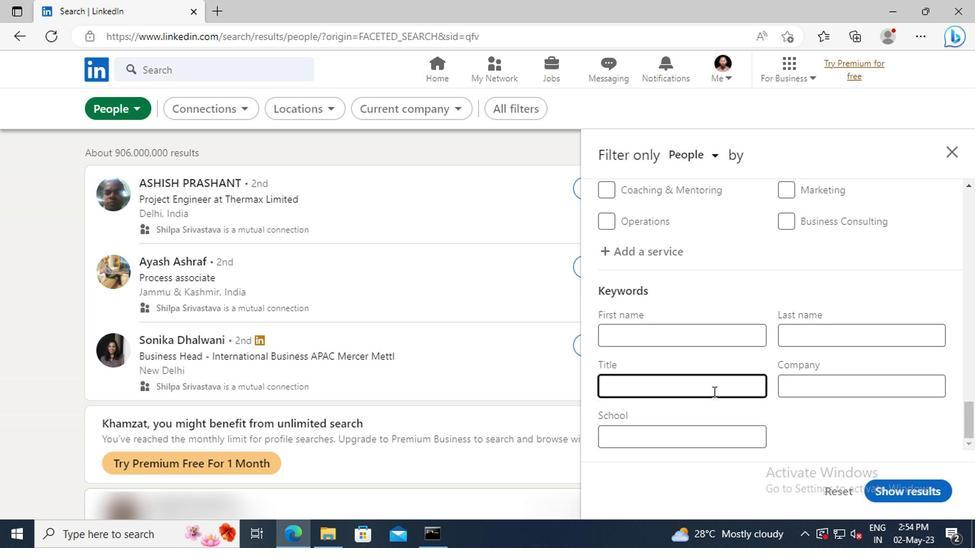 
Action: Key pressed ACHINERY<Key.space><Key.shift>OPERATOR<Key.enter>
Screenshot: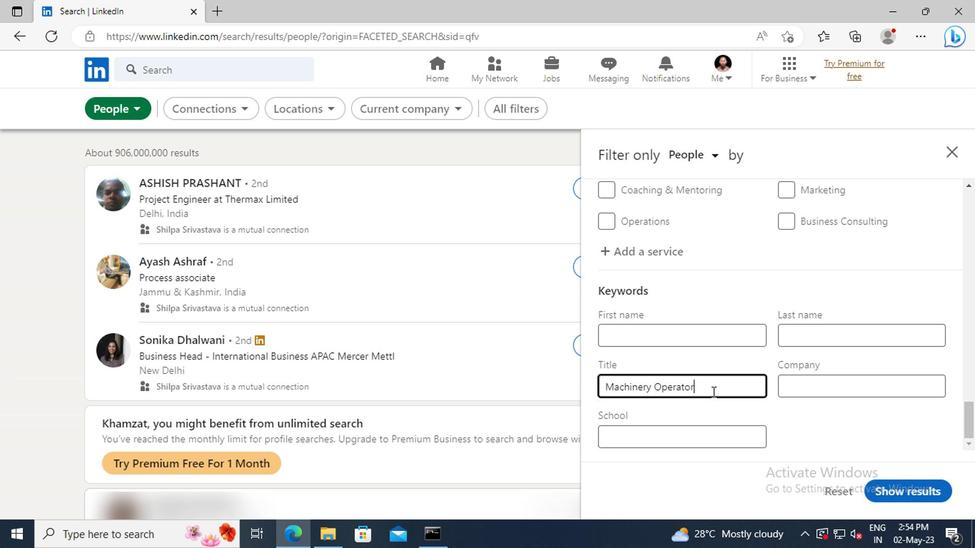 
Action: Mouse moved to (751, 464)
Screenshot: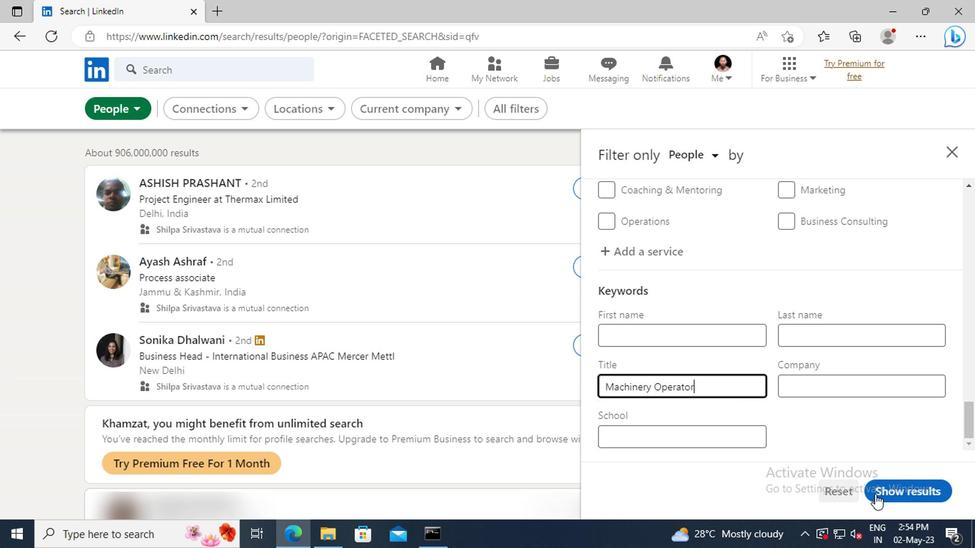 
Action: Mouse pressed left at (751, 464)
Screenshot: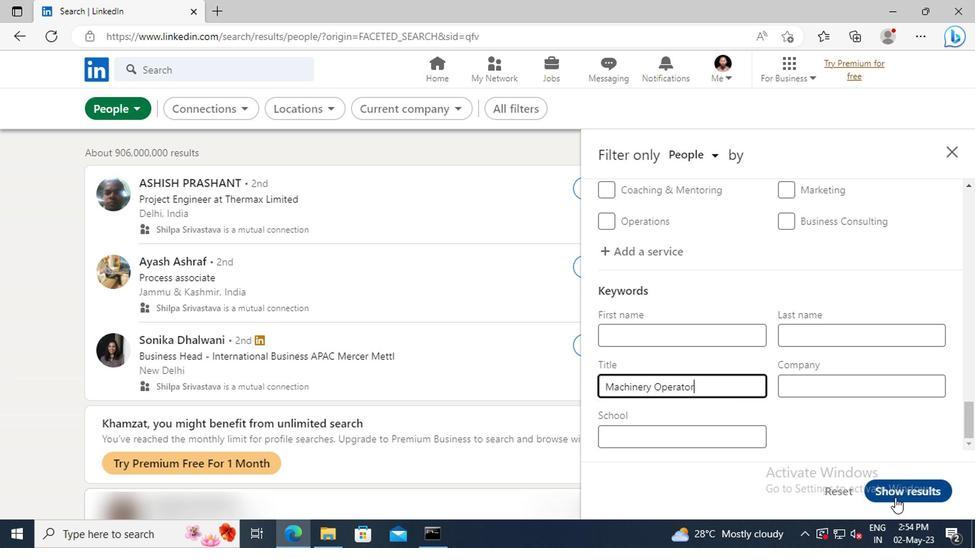 
